 Task: Search one way flight ticket for 5 adults, 2 children, 1 infant in seat and 2 infants on lap in economy from St. Petersburg: St. Pete-clearwater International Airport to Springfield: Abraham Lincoln Capital Airport on 5-2-2023. Choice of flights is United. Number of bags: 6 checked bags. Price is upto 55000. Outbound departure time preference is 17:30.
Action: Mouse moved to (266, 287)
Screenshot: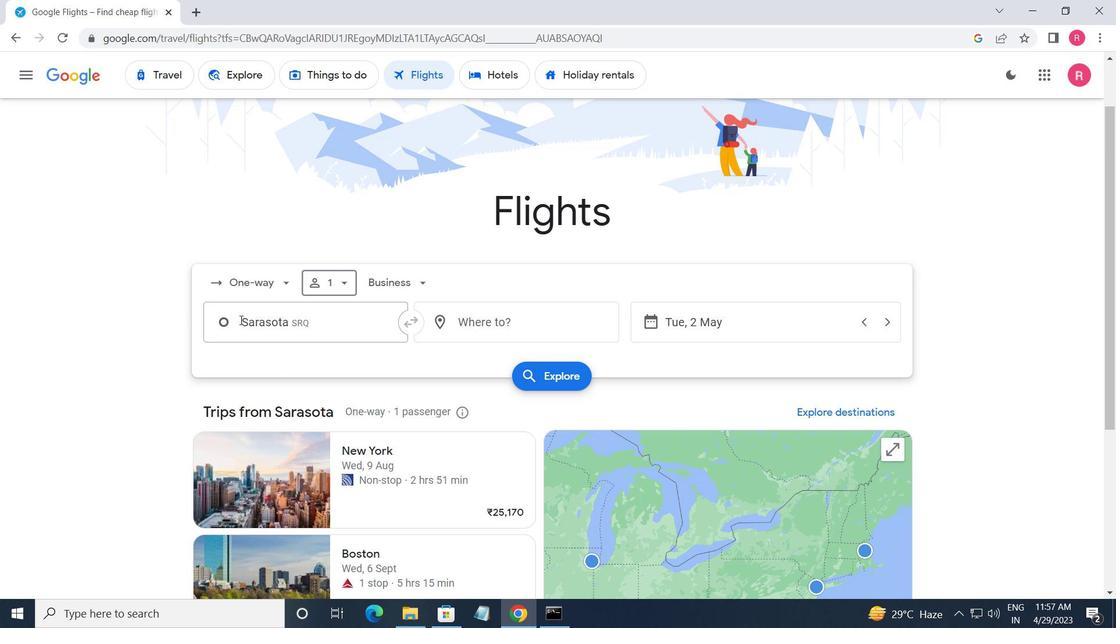 
Action: Mouse pressed left at (266, 287)
Screenshot: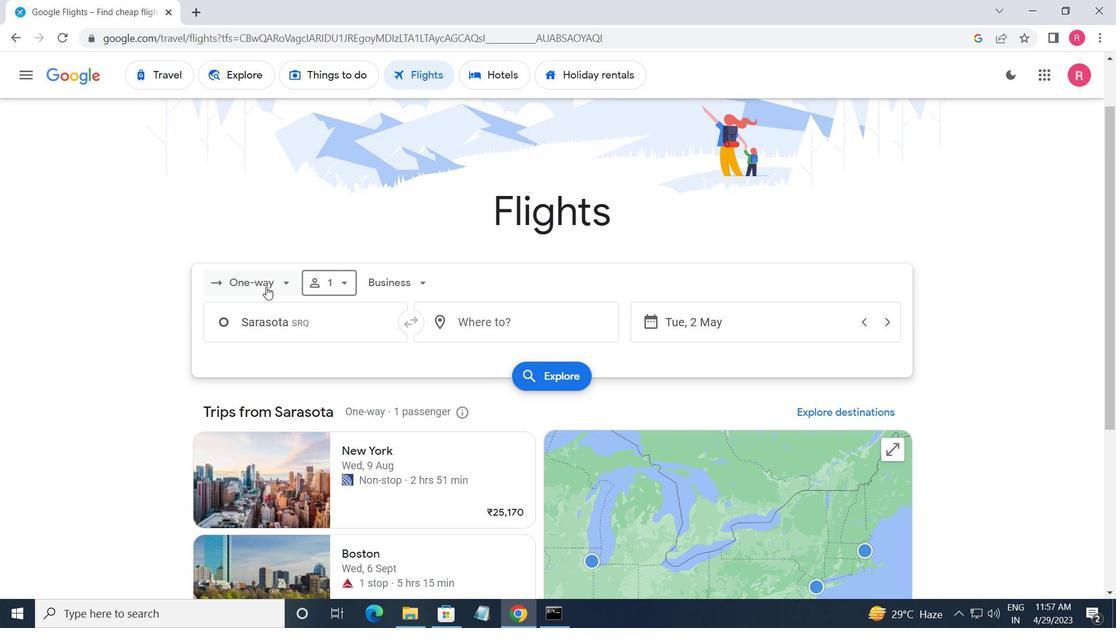
Action: Mouse moved to (275, 355)
Screenshot: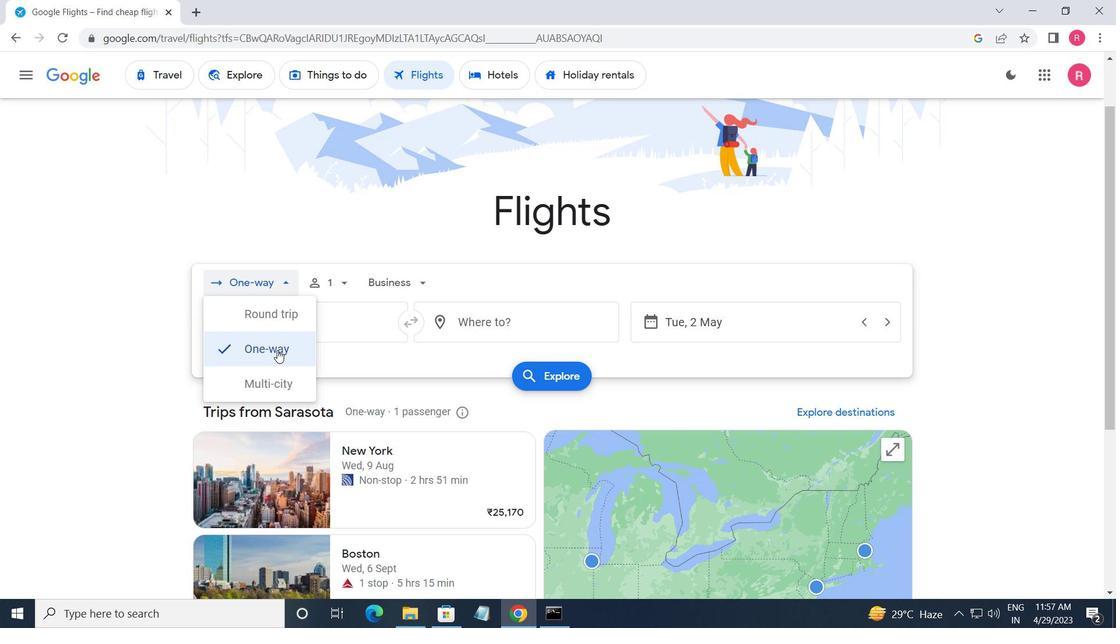 
Action: Mouse pressed left at (275, 355)
Screenshot: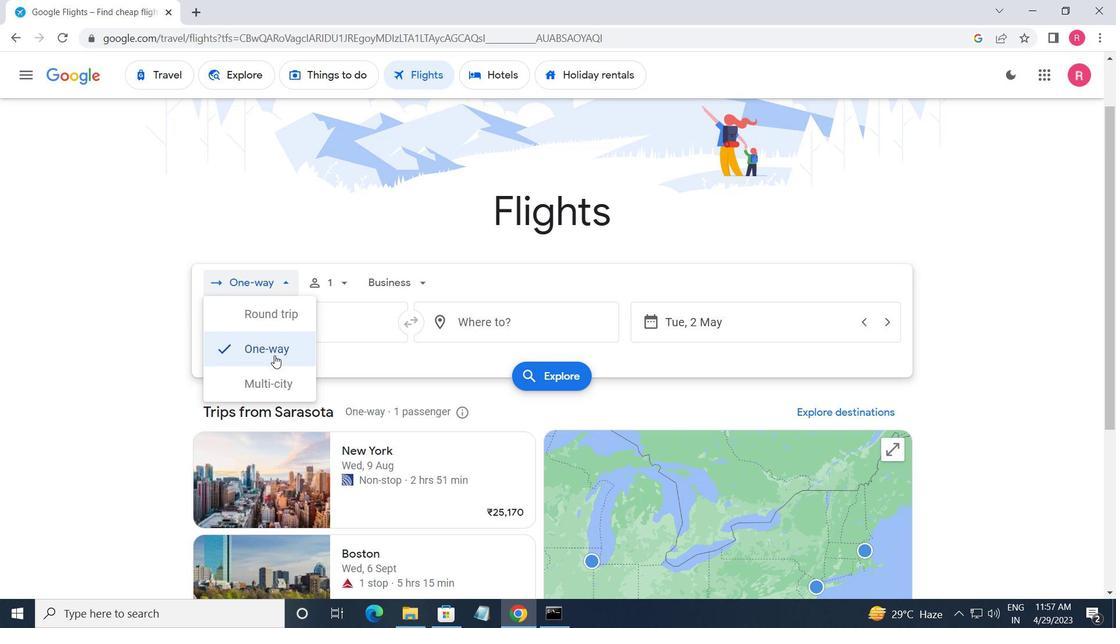 
Action: Mouse moved to (330, 277)
Screenshot: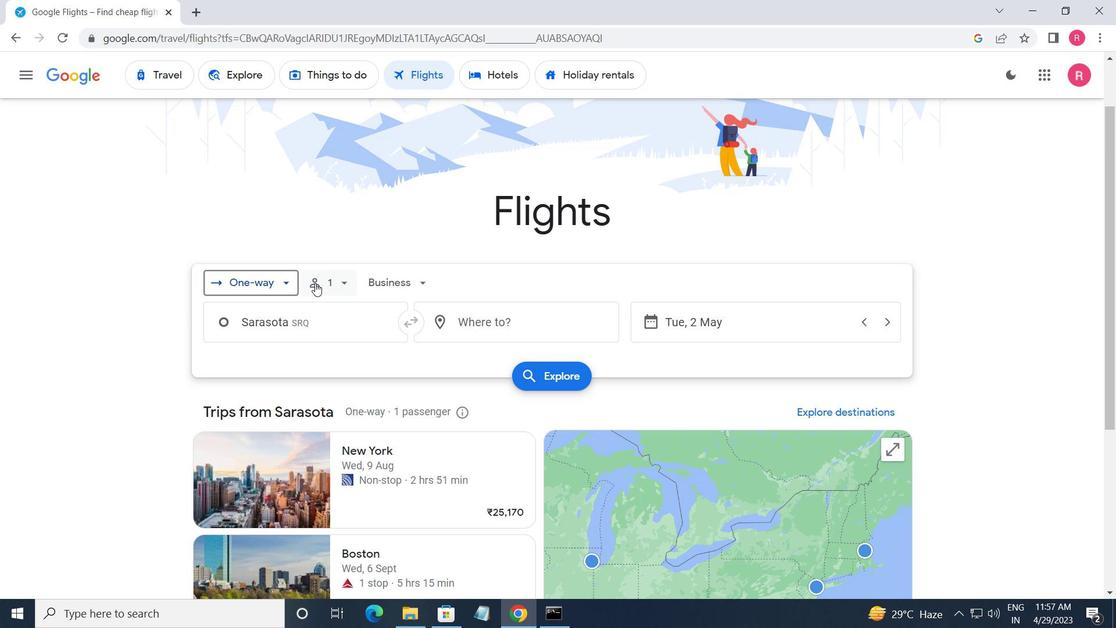 
Action: Mouse pressed left at (330, 277)
Screenshot: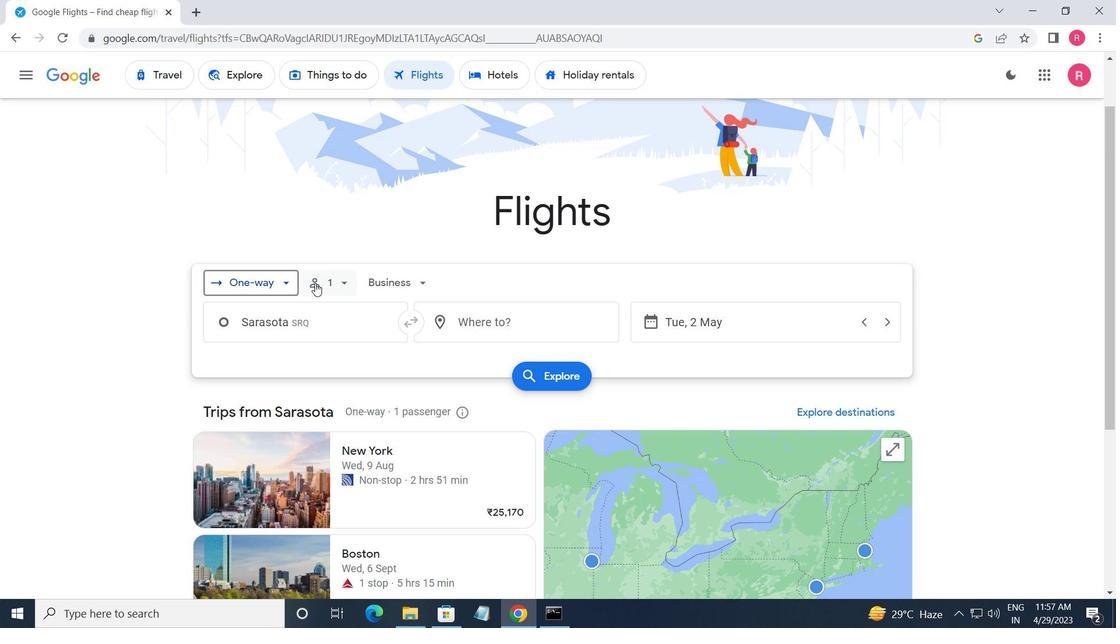 
Action: Mouse moved to (457, 317)
Screenshot: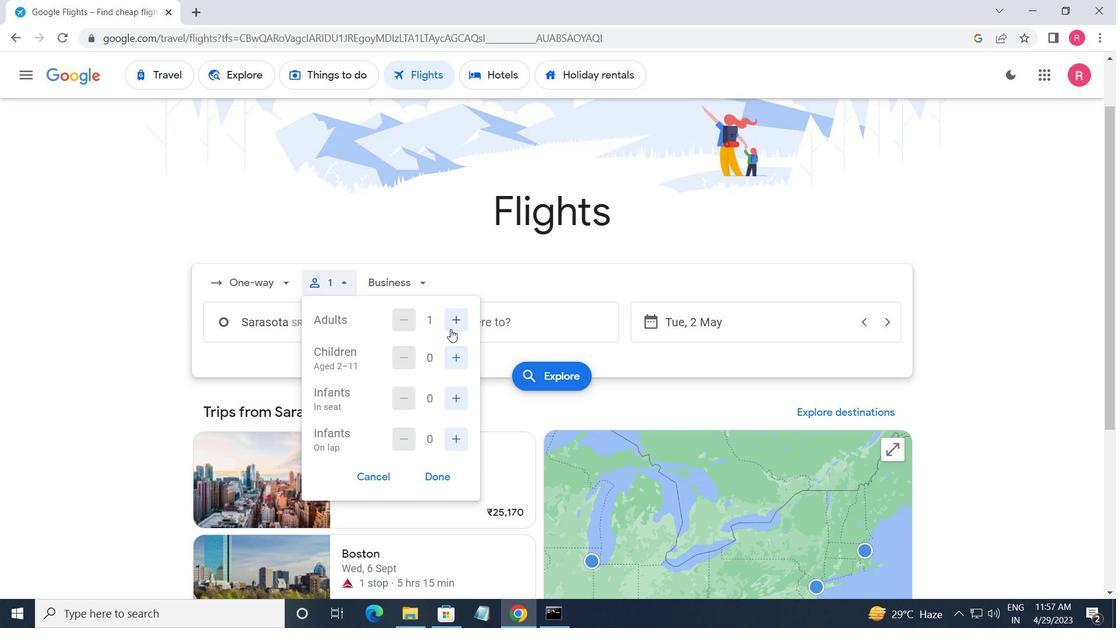 
Action: Mouse pressed left at (457, 317)
Screenshot: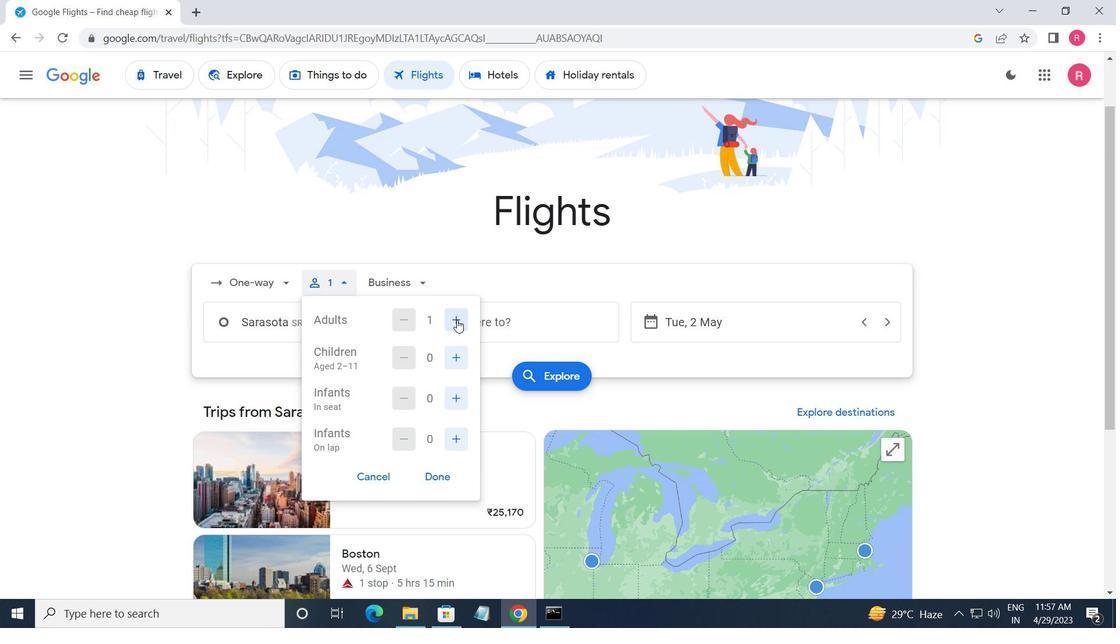 
Action: Mouse pressed left at (457, 317)
Screenshot: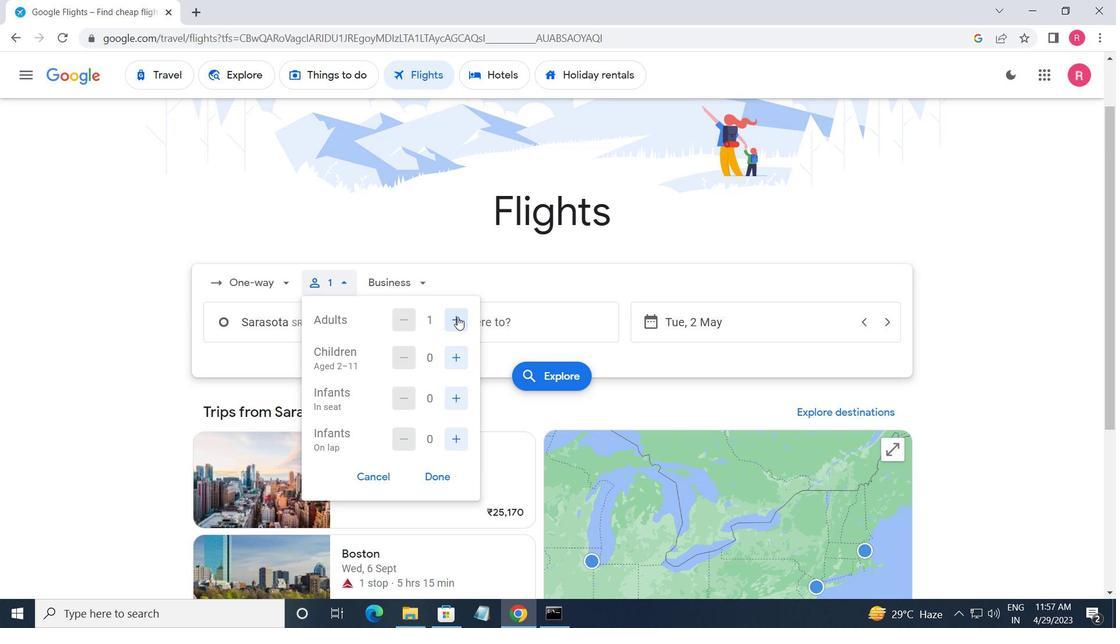 
Action: Mouse pressed left at (457, 317)
Screenshot: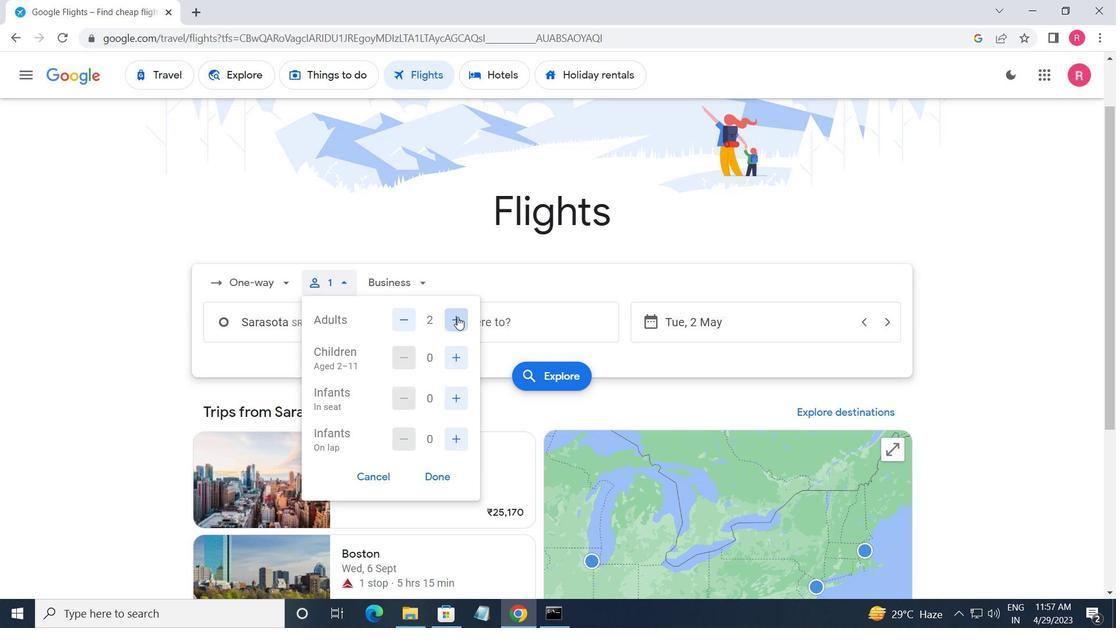 
Action: Mouse pressed left at (457, 317)
Screenshot: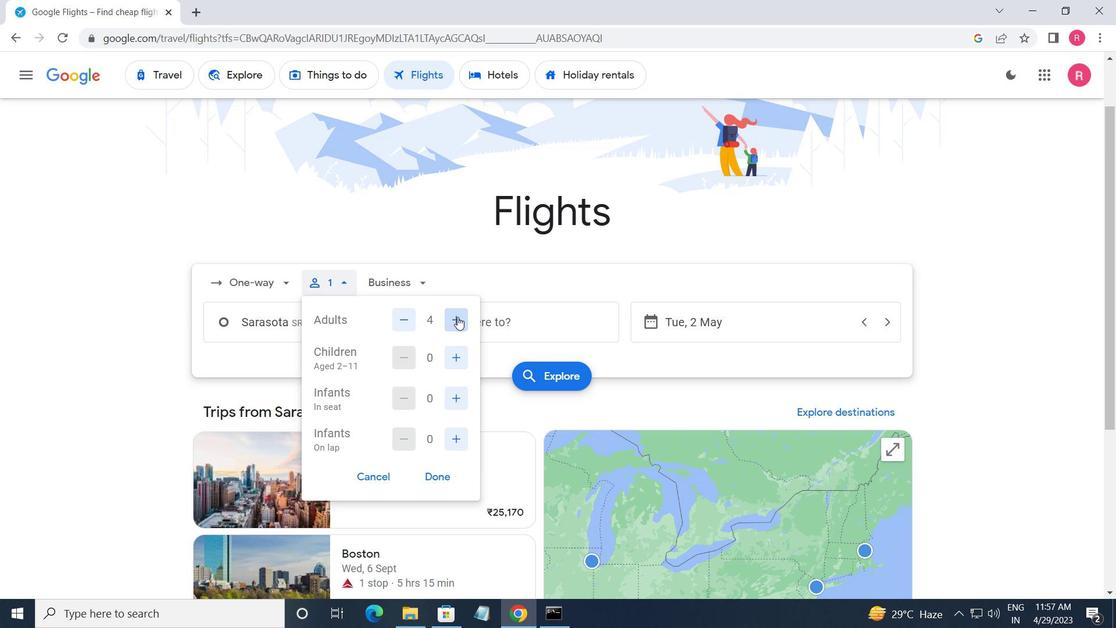 
Action: Mouse moved to (445, 360)
Screenshot: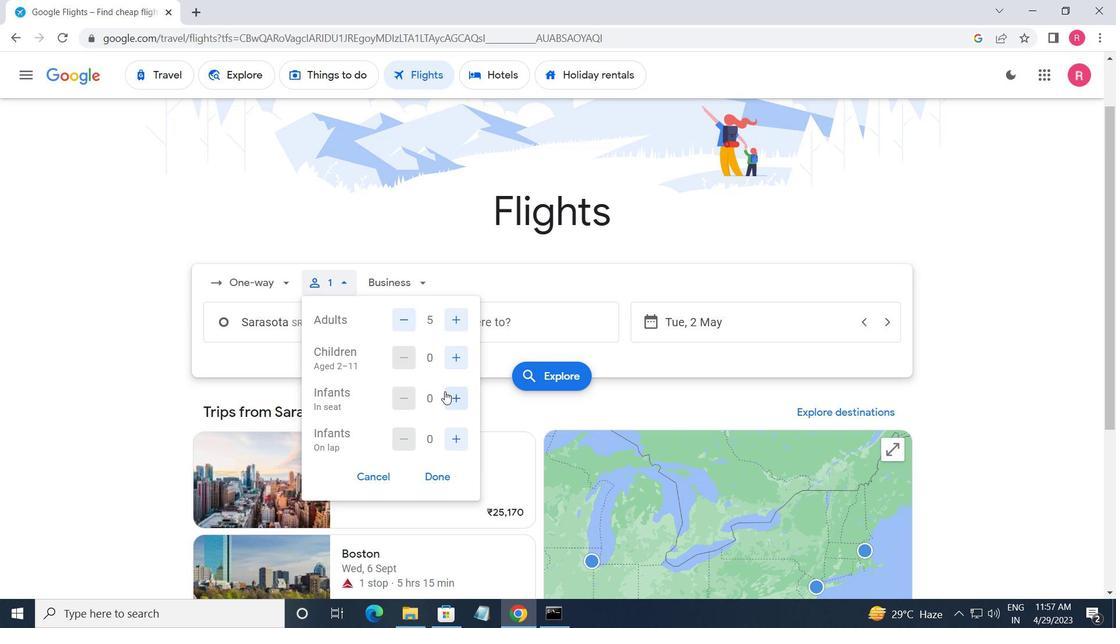 
Action: Mouse pressed left at (445, 360)
Screenshot: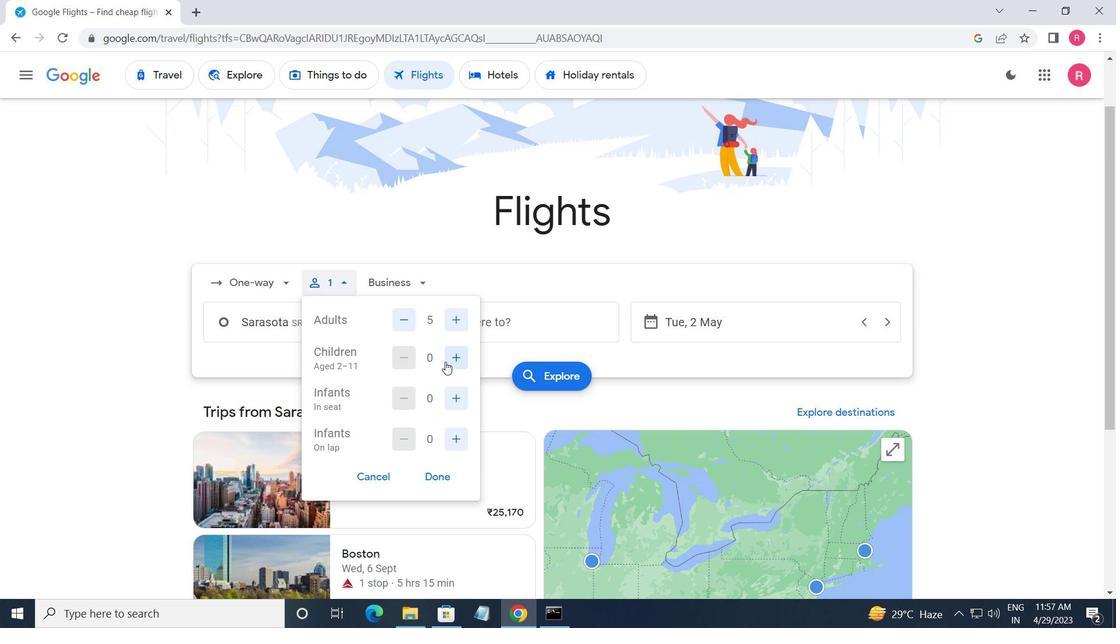 
Action: Mouse pressed left at (445, 360)
Screenshot: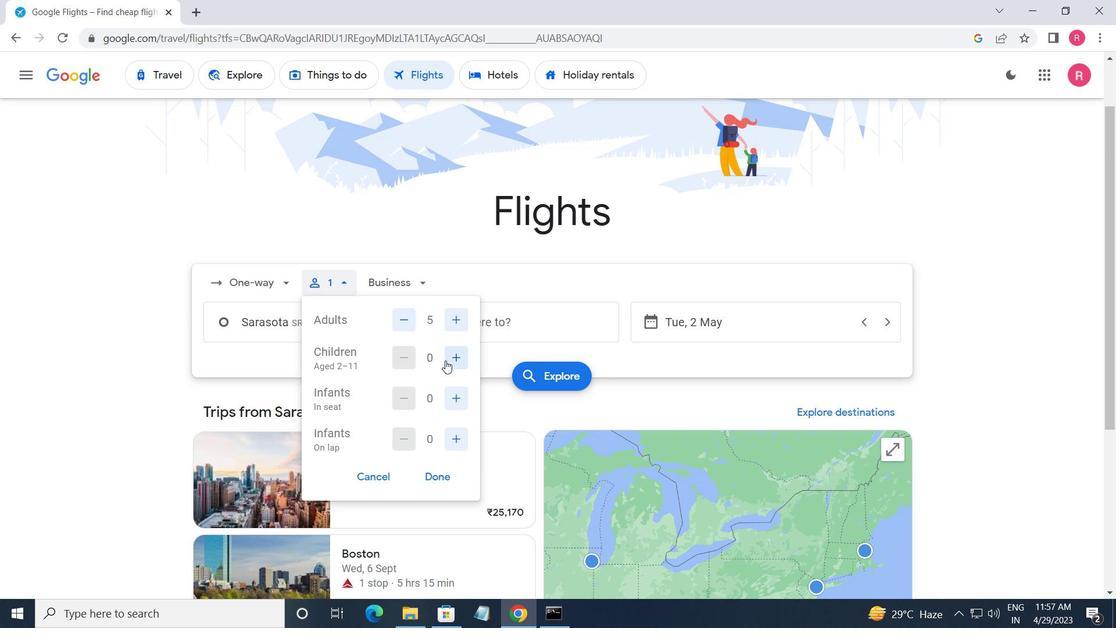 
Action: Mouse moved to (460, 395)
Screenshot: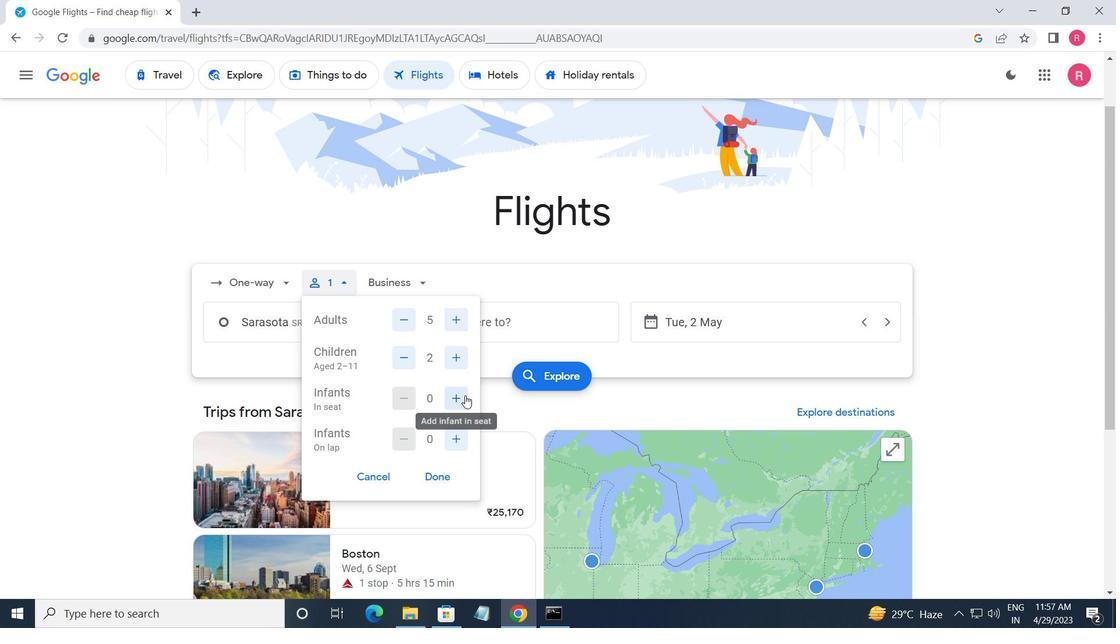 
Action: Mouse pressed left at (460, 395)
Screenshot: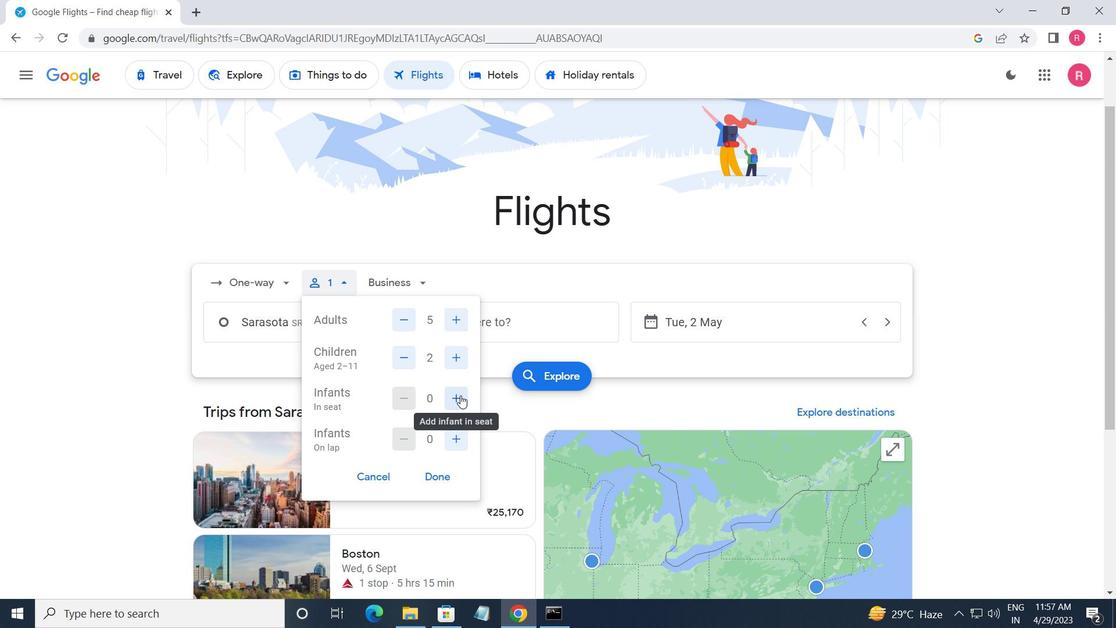 
Action: Mouse moved to (446, 443)
Screenshot: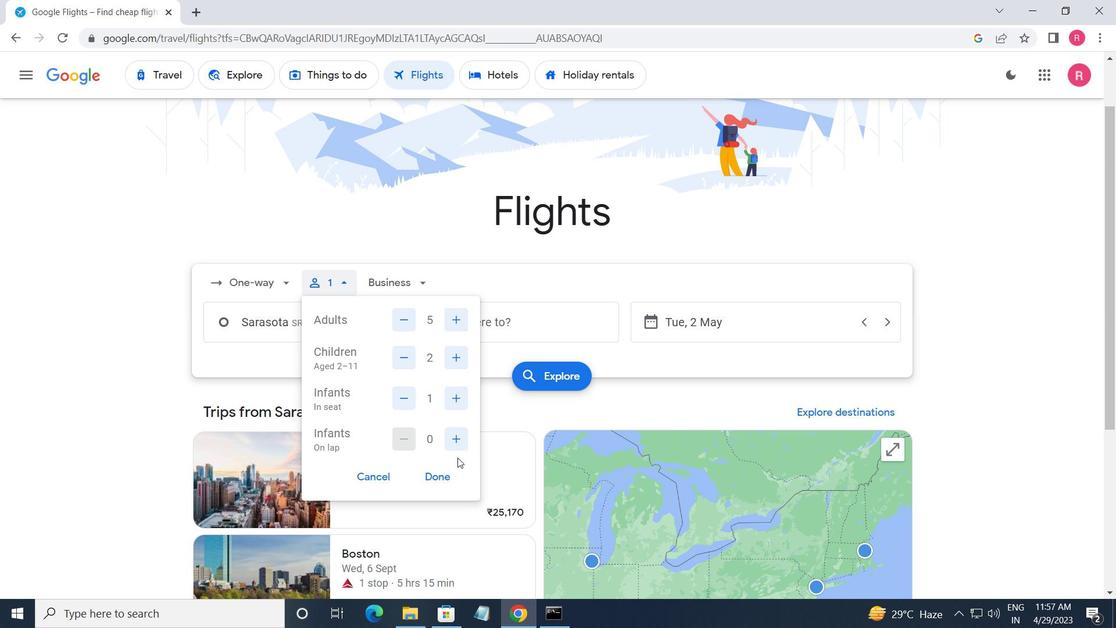
Action: Mouse pressed left at (446, 443)
Screenshot: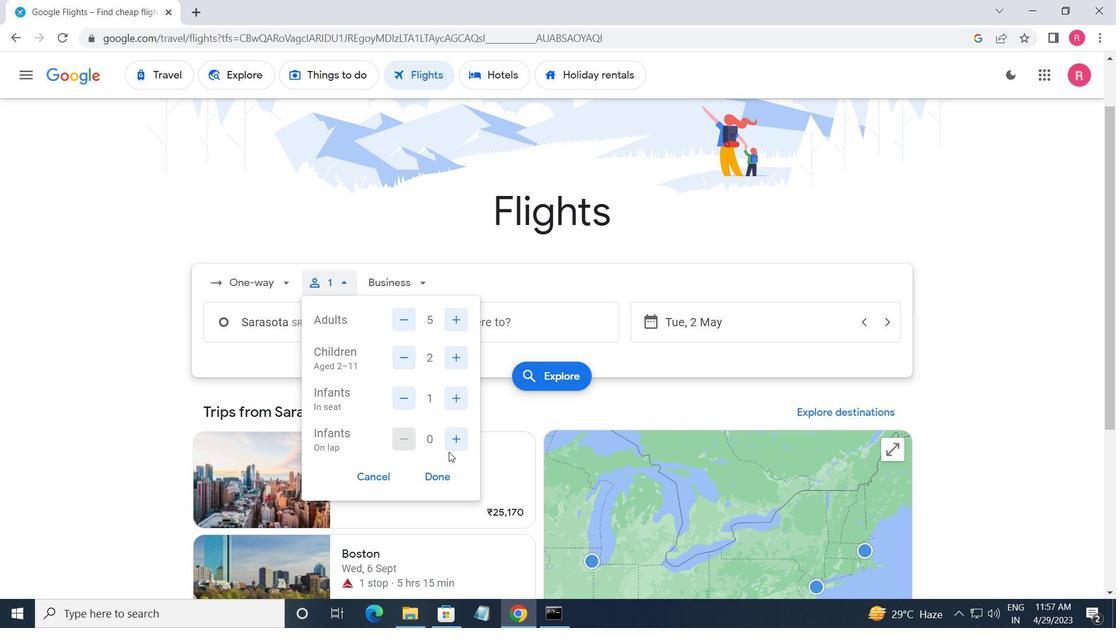 
Action: Mouse moved to (435, 482)
Screenshot: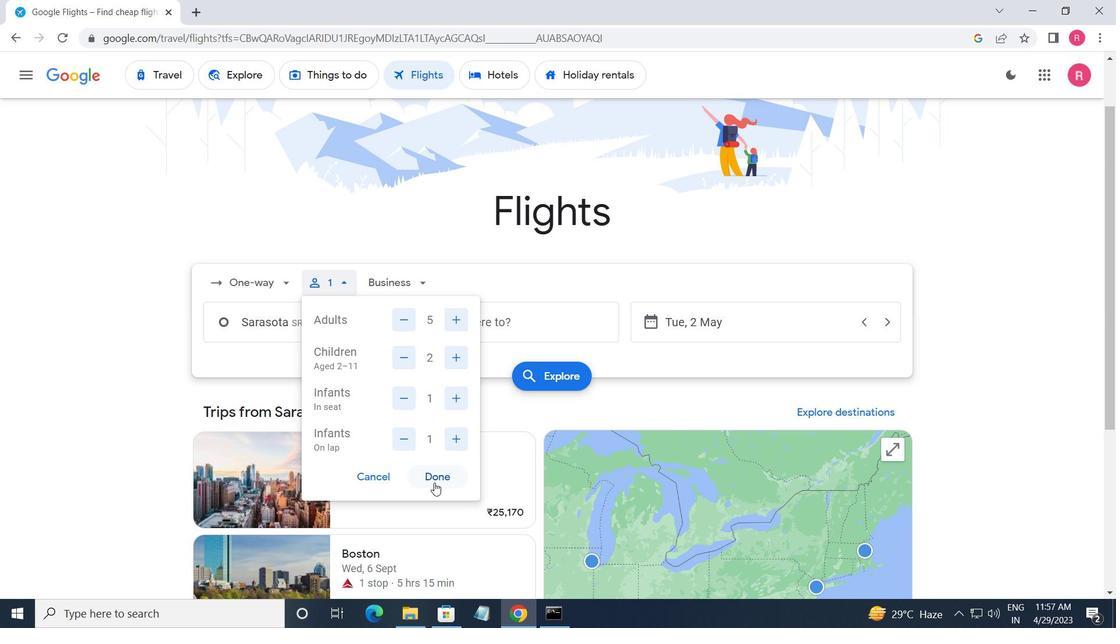 
Action: Mouse pressed left at (435, 482)
Screenshot: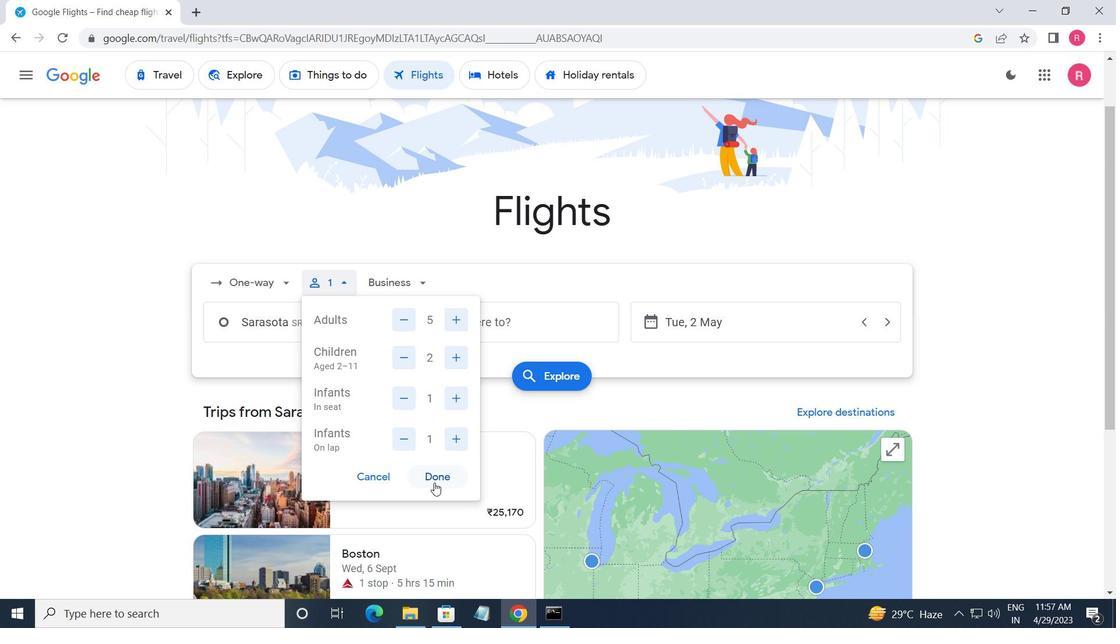 
Action: Mouse moved to (393, 283)
Screenshot: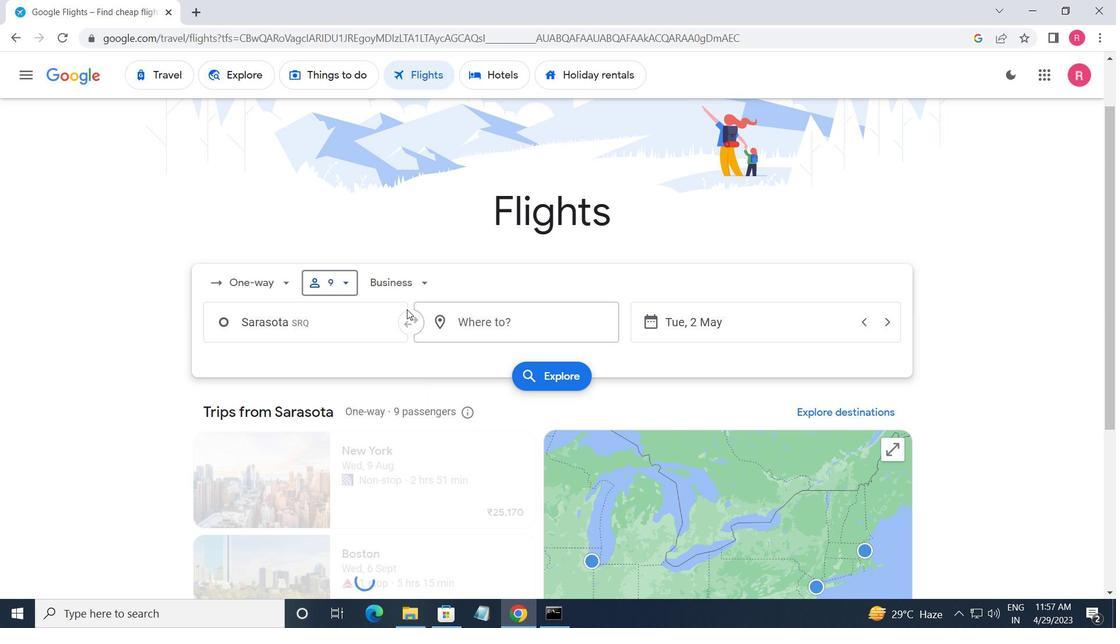 
Action: Mouse pressed left at (393, 283)
Screenshot: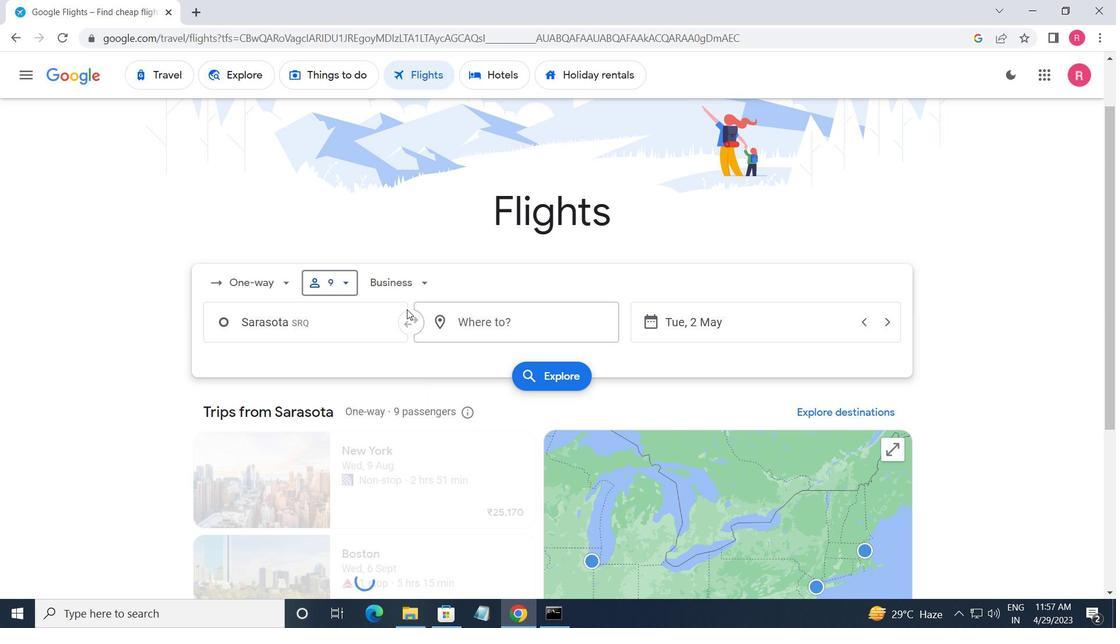 
Action: Mouse moved to (419, 323)
Screenshot: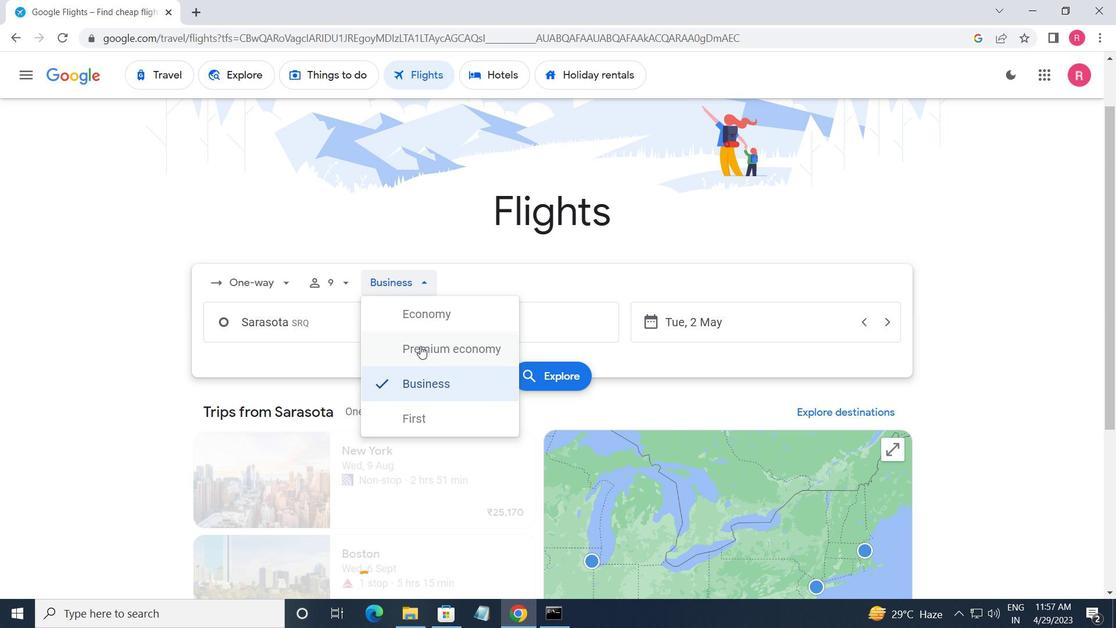 
Action: Mouse pressed left at (419, 323)
Screenshot: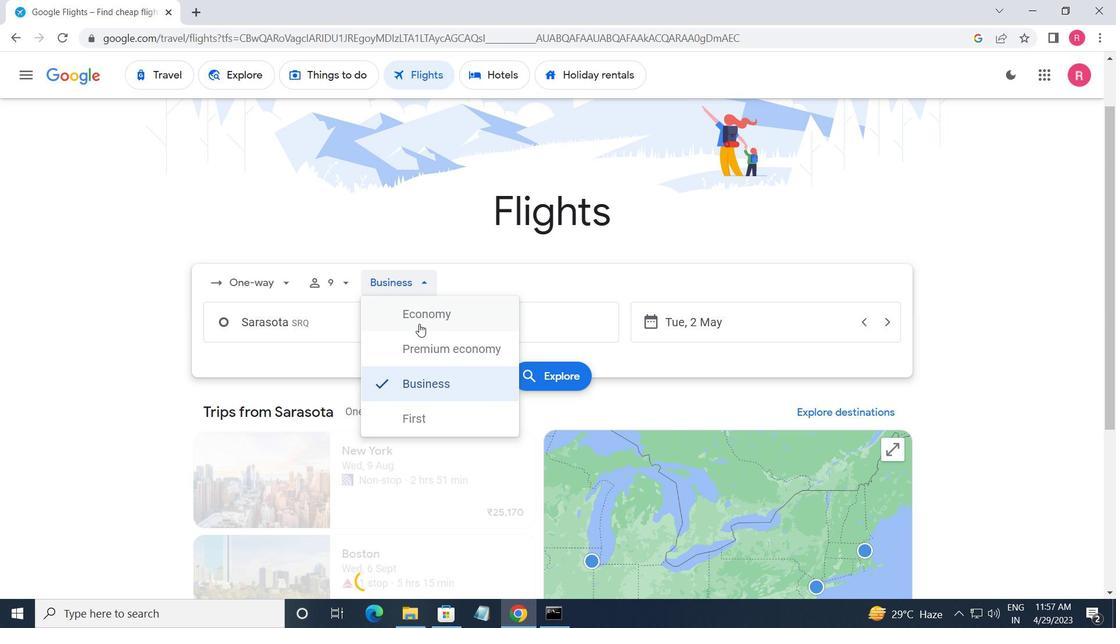 
Action: Mouse moved to (356, 330)
Screenshot: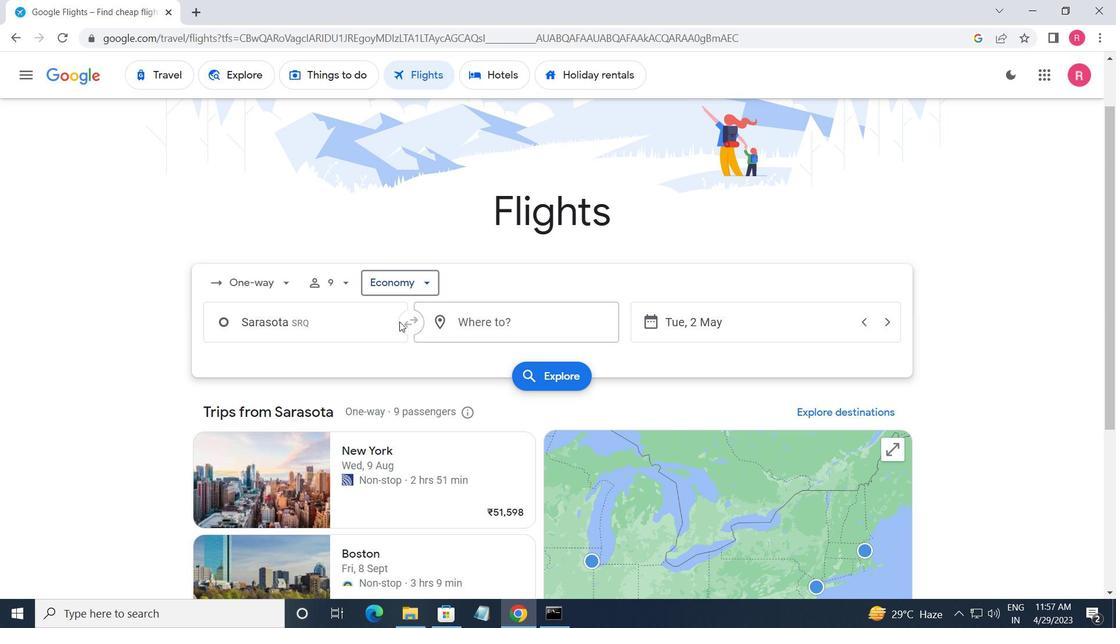 
Action: Mouse pressed left at (356, 330)
Screenshot: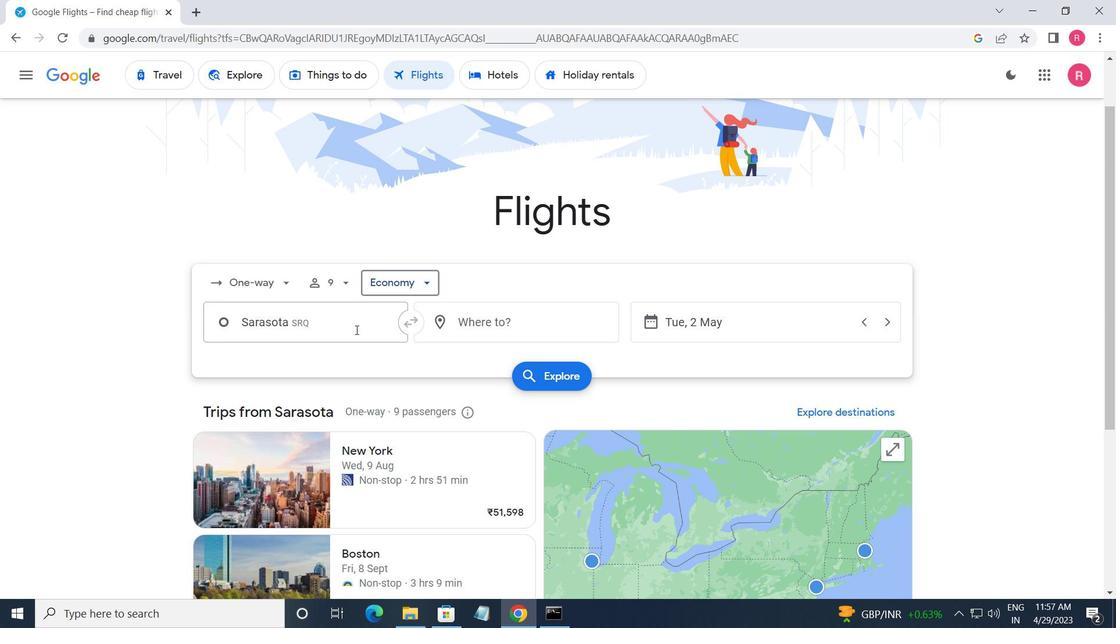 
Action: Mouse moved to (361, 332)
Screenshot: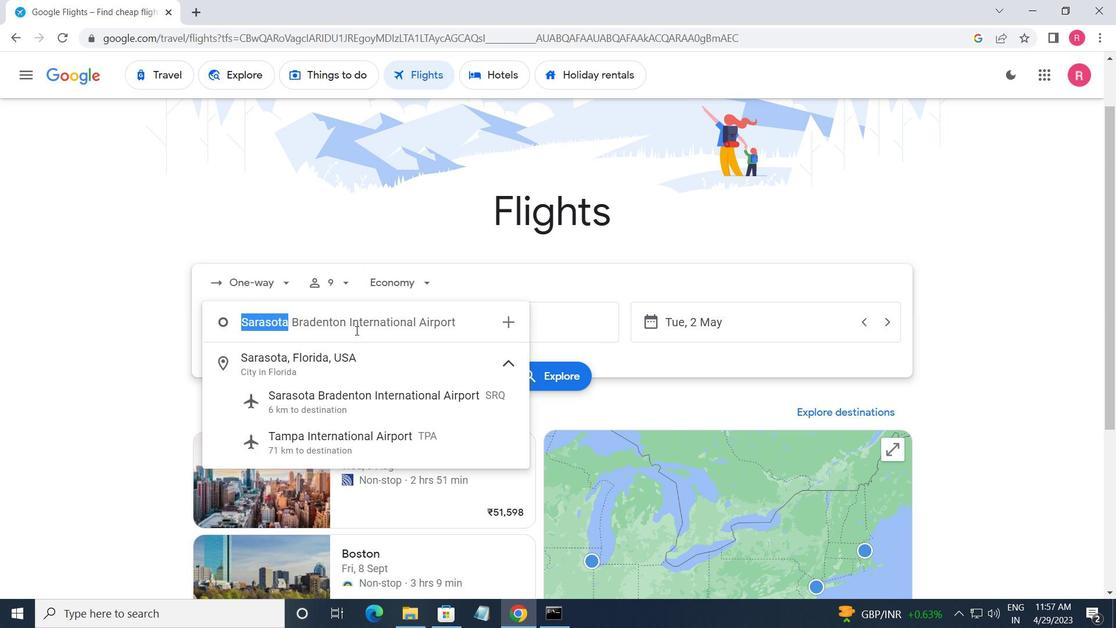 
Action: Key pressed <Key.shift>ST.<Key.shift_r>PETE-<Key.space>C
Screenshot: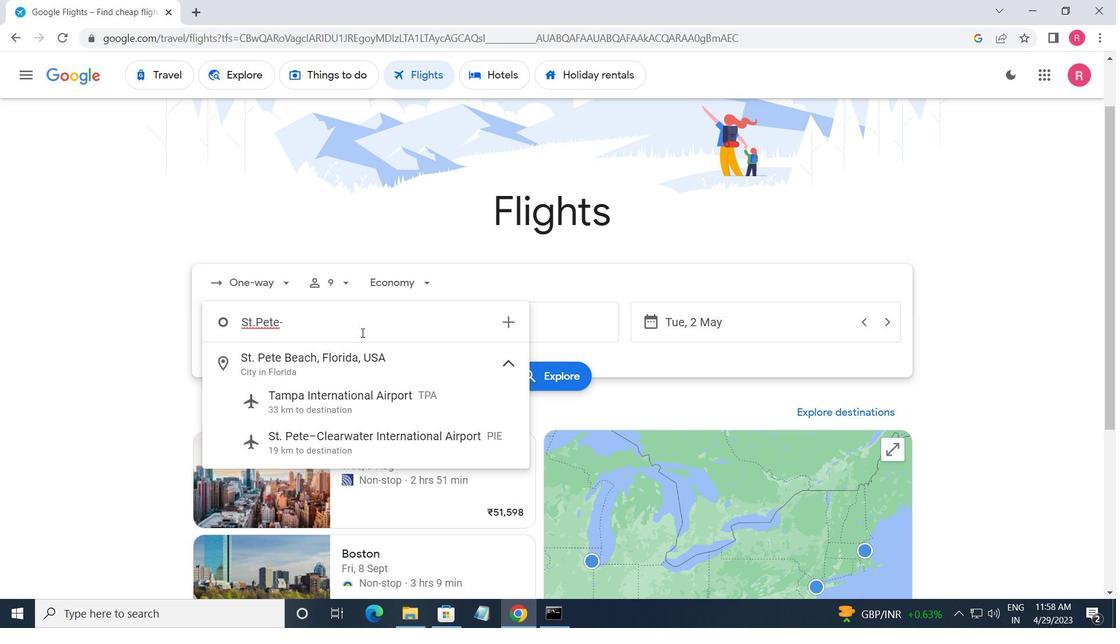 
Action: Mouse moved to (351, 372)
Screenshot: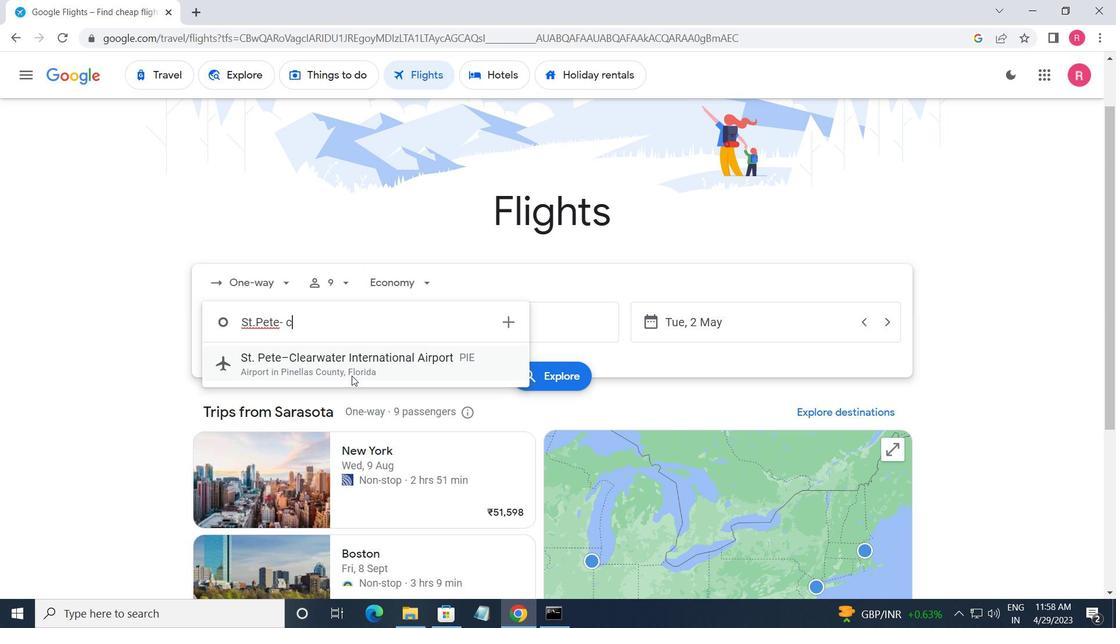 
Action: Mouse pressed left at (351, 372)
Screenshot: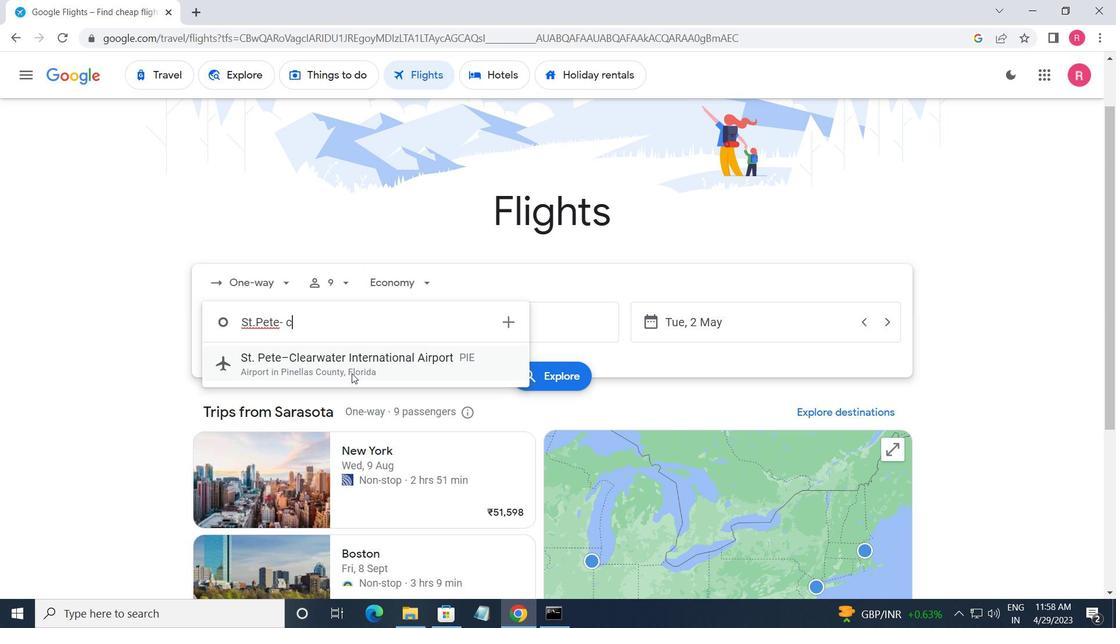 
Action: Mouse moved to (456, 314)
Screenshot: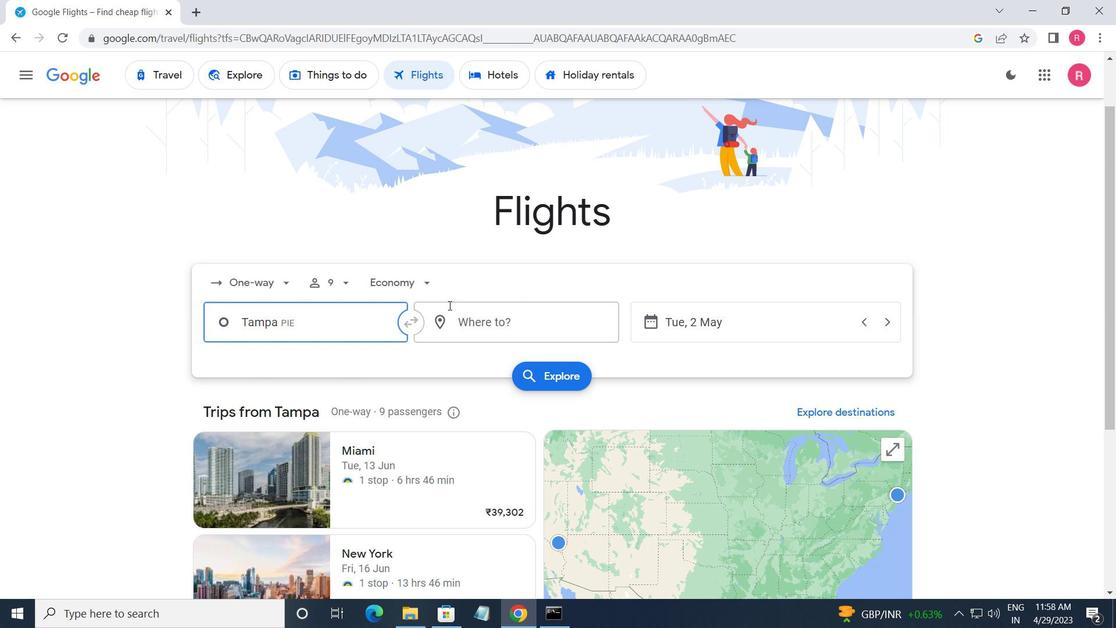 
Action: Mouse pressed left at (456, 314)
Screenshot: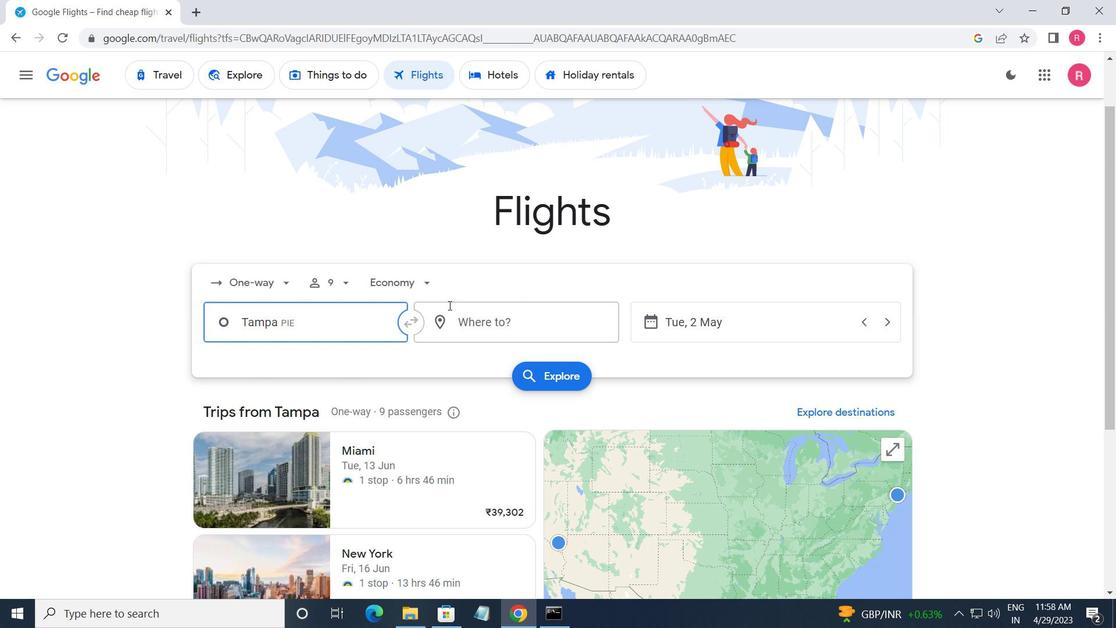 
Action: Mouse moved to (472, 457)
Screenshot: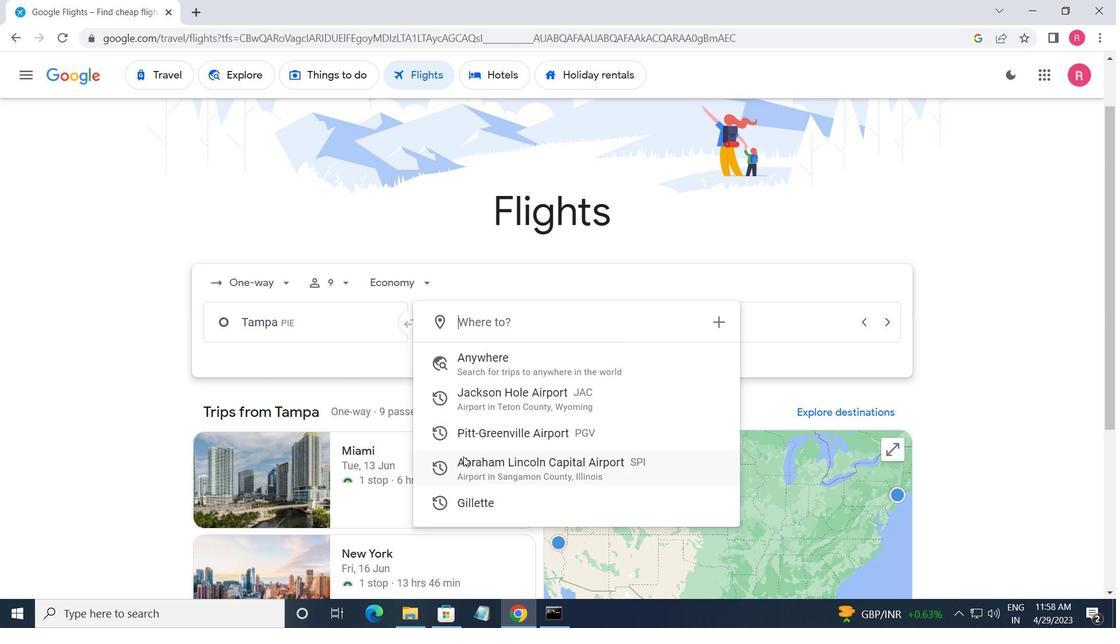 
Action: Mouse pressed left at (472, 457)
Screenshot: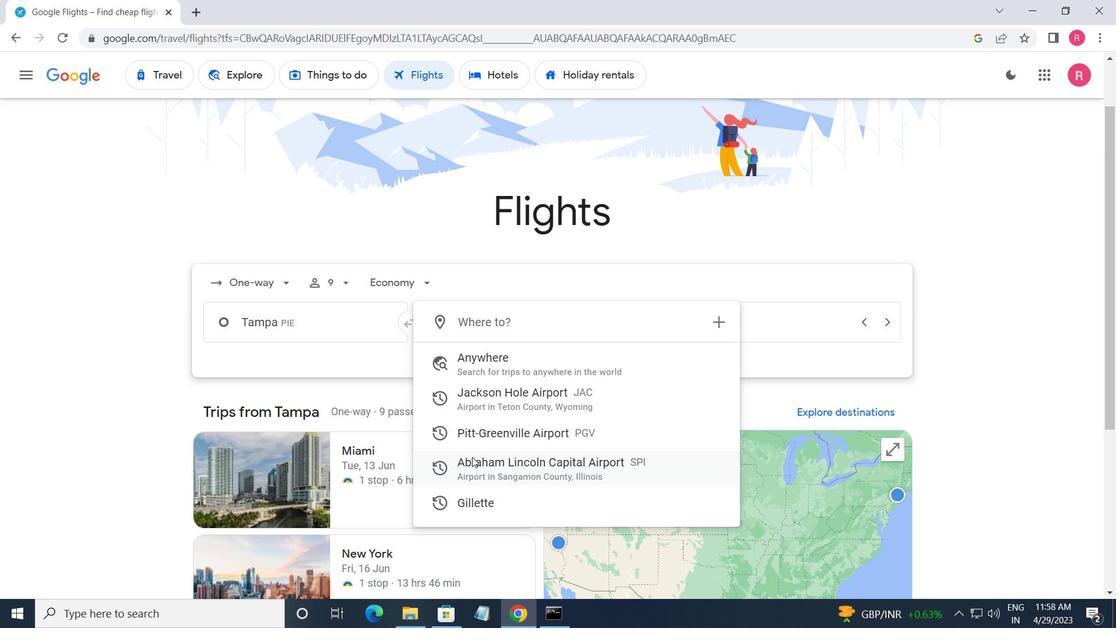 
Action: Mouse moved to (749, 333)
Screenshot: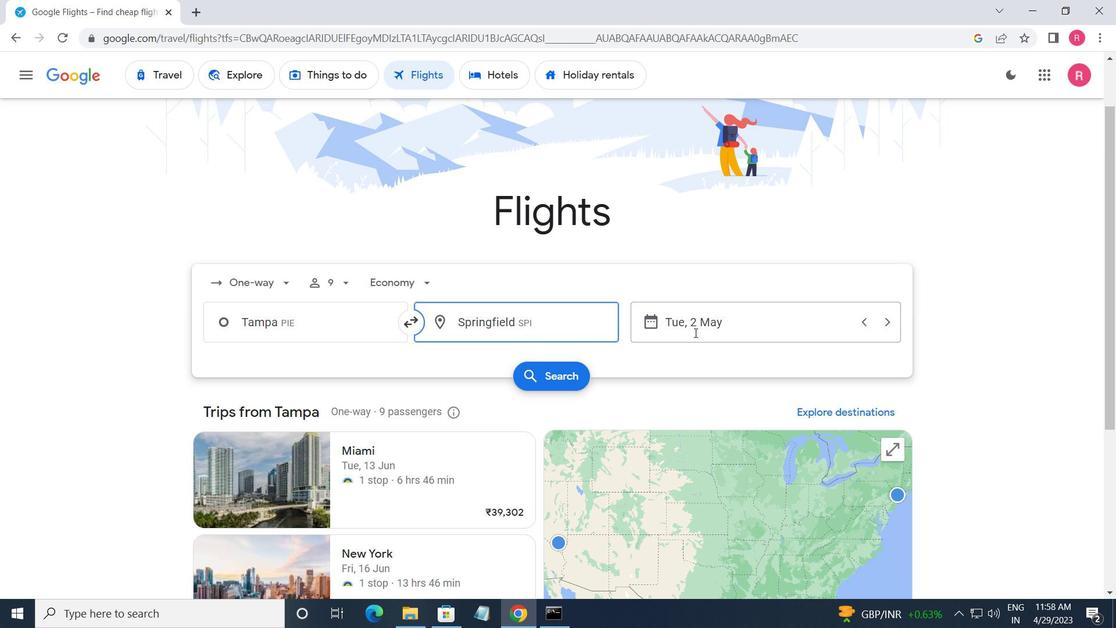 
Action: Mouse pressed left at (749, 333)
Screenshot: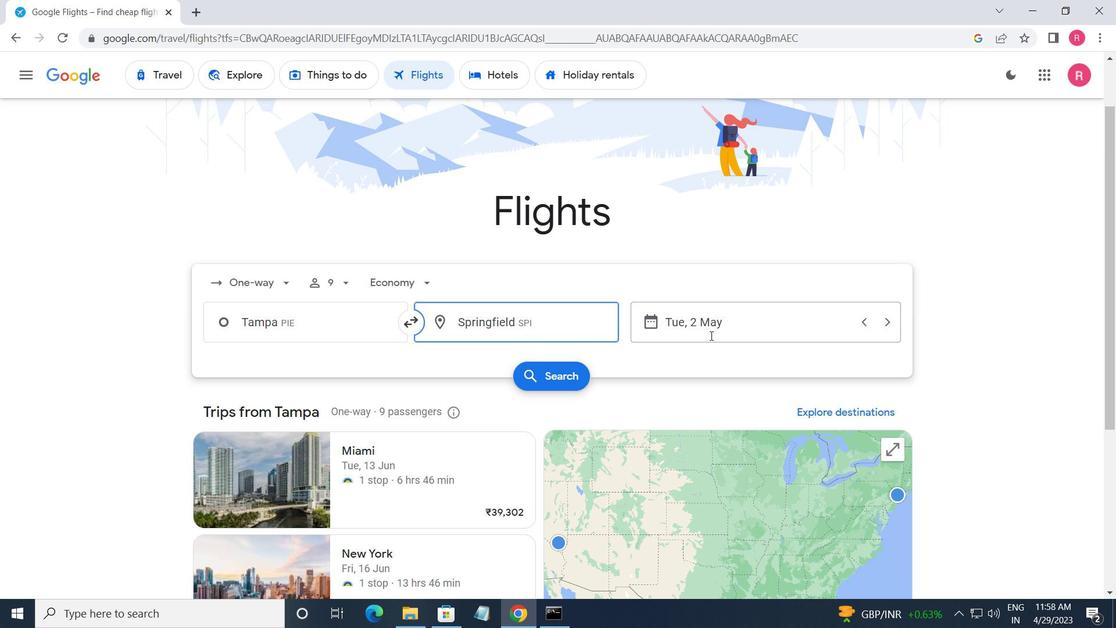 
Action: Mouse moved to (735, 325)
Screenshot: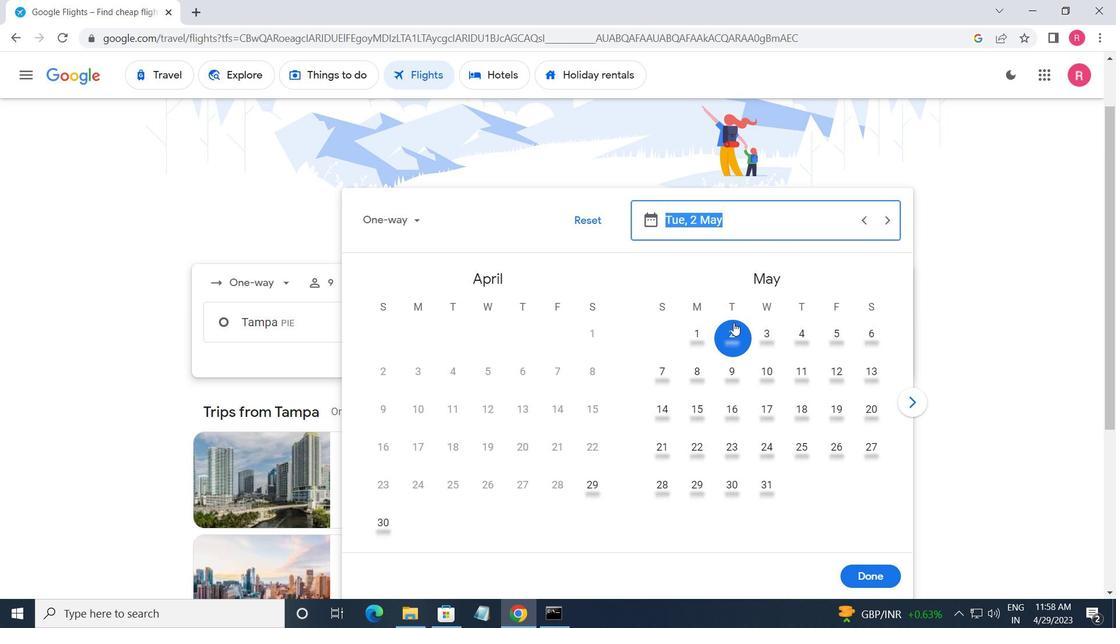 
Action: Mouse pressed left at (735, 325)
Screenshot: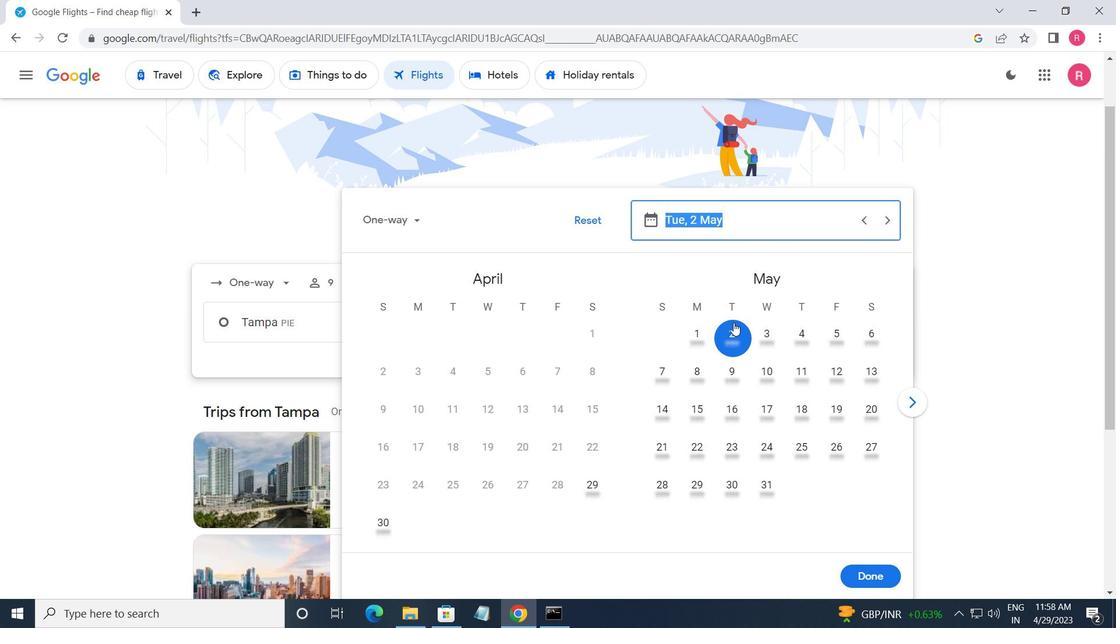 
Action: Mouse moved to (856, 586)
Screenshot: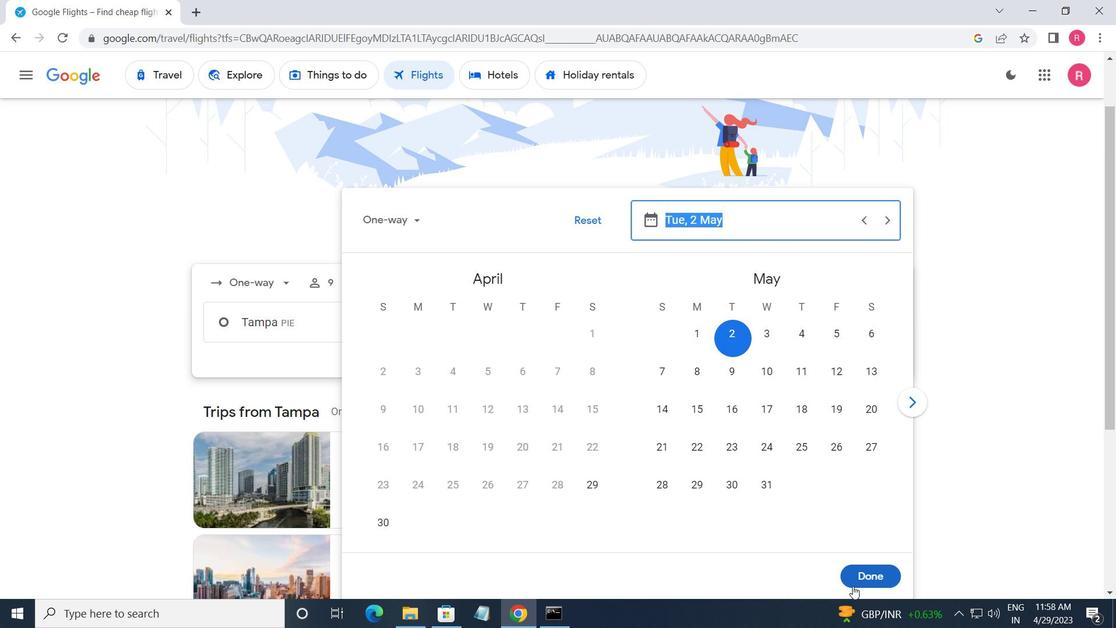 
Action: Mouse pressed left at (856, 586)
Screenshot: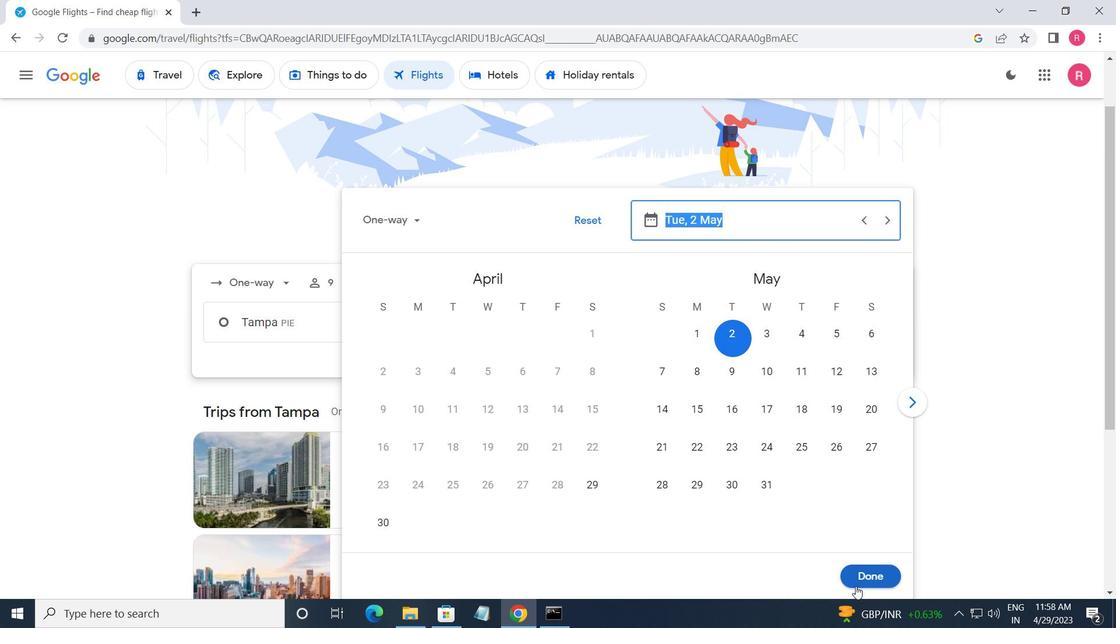 
Action: Mouse moved to (564, 385)
Screenshot: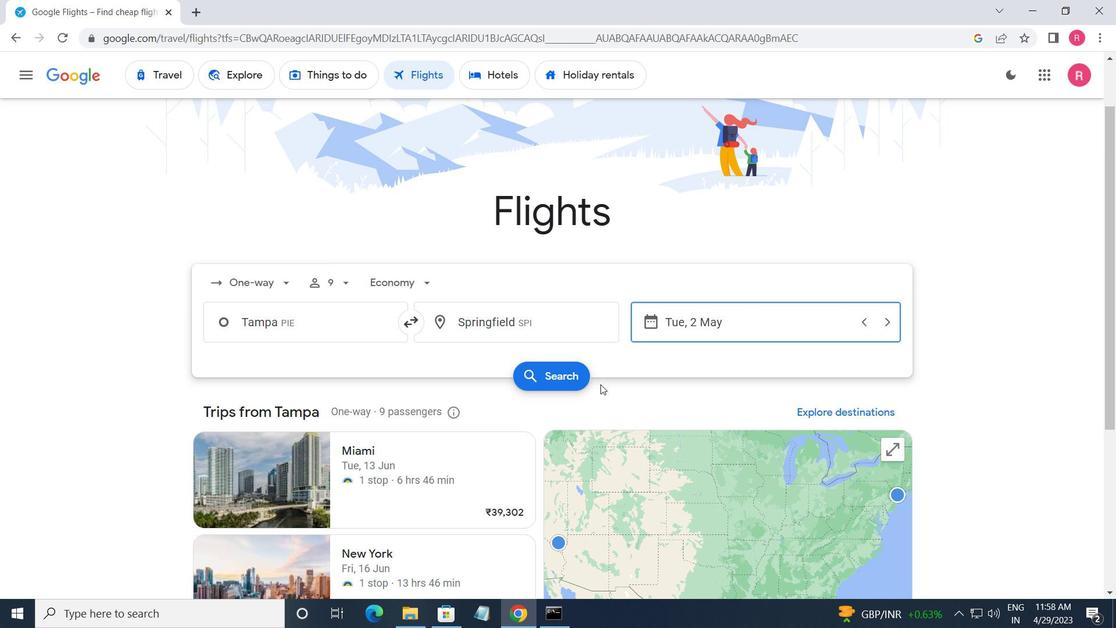 
Action: Mouse pressed left at (564, 385)
Screenshot: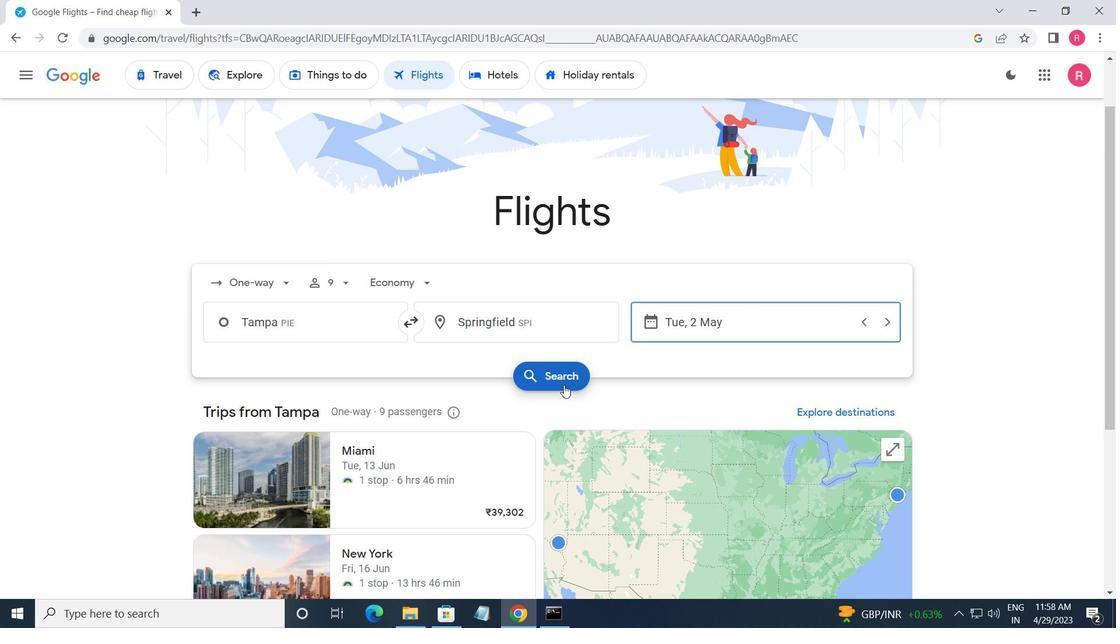 
Action: Mouse moved to (220, 211)
Screenshot: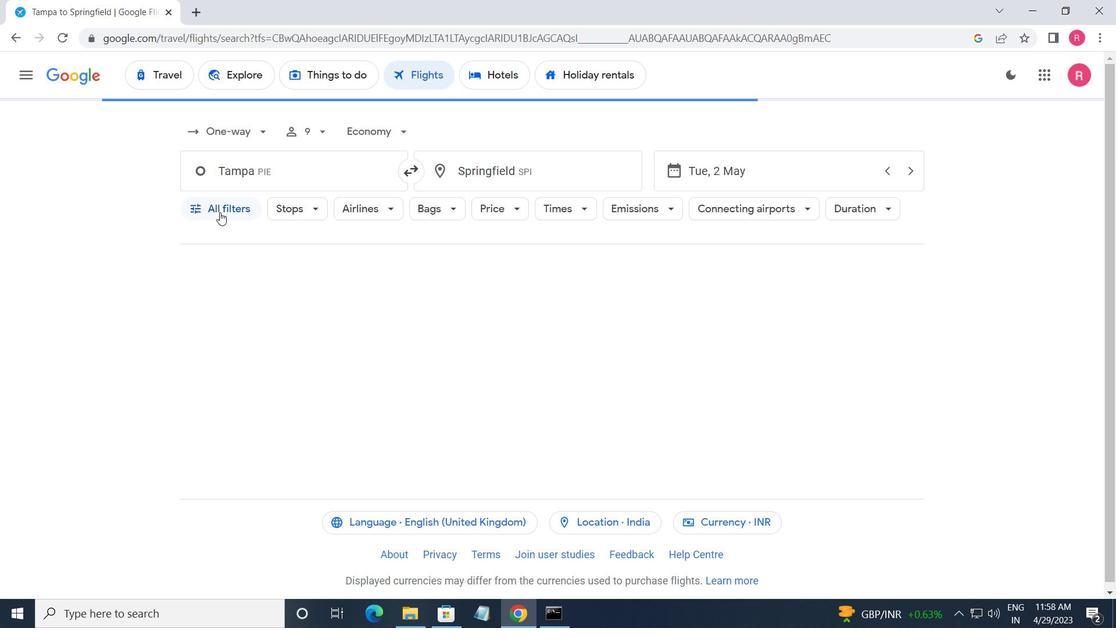 
Action: Mouse pressed left at (220, 211)
Screenshot: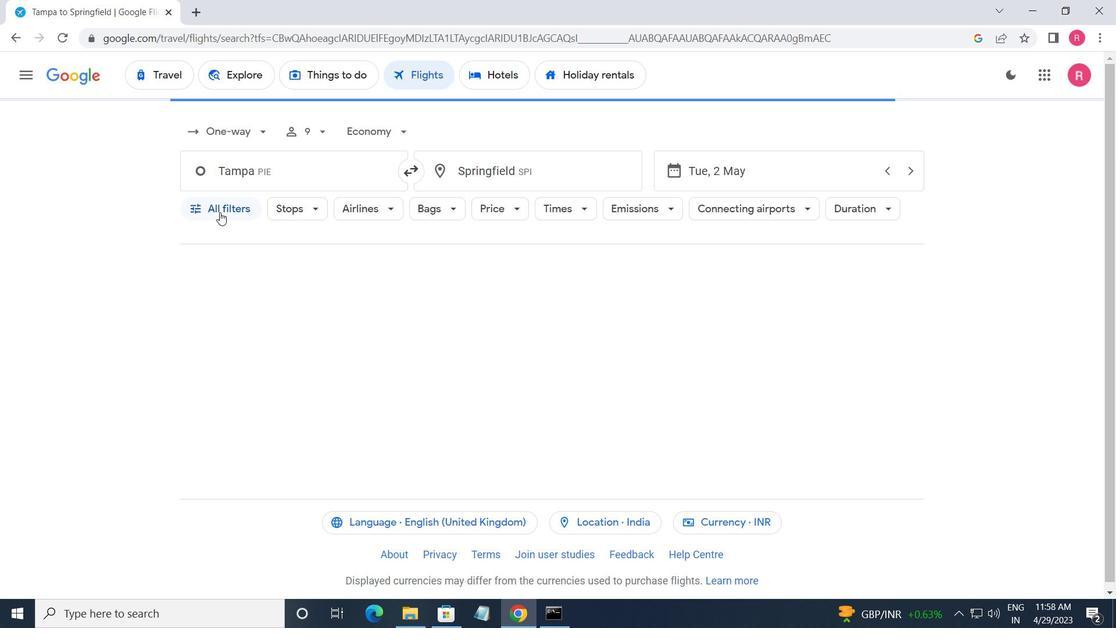 
Action: Mouse moved to (253, 284)
Screenshot: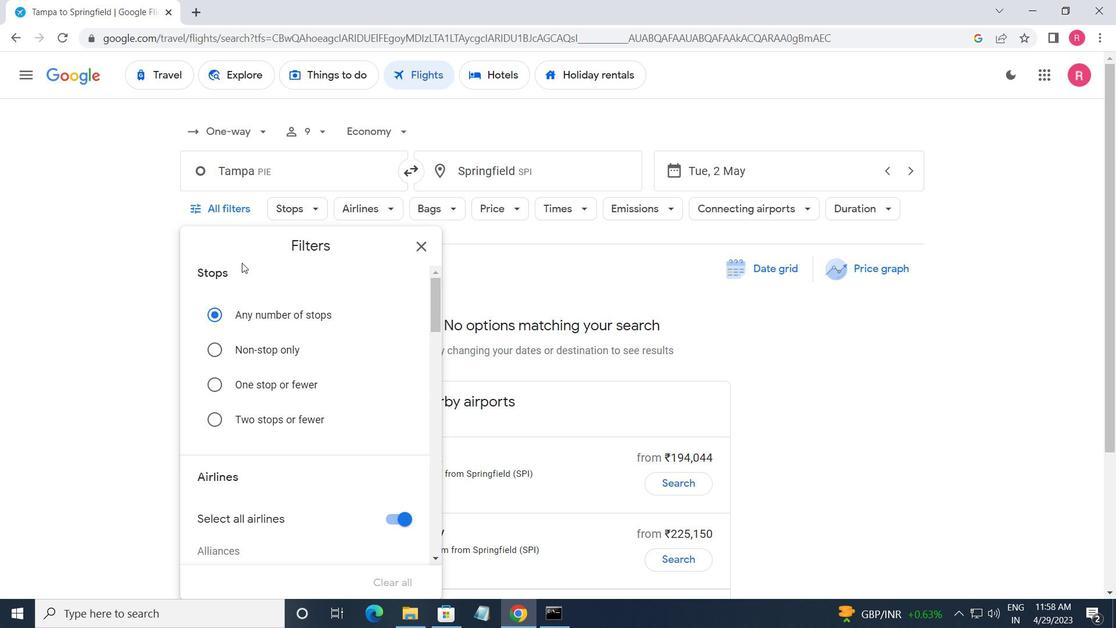 
Action: Mouse scrolled (253, 283) with delta (0, 0)
Screenshot: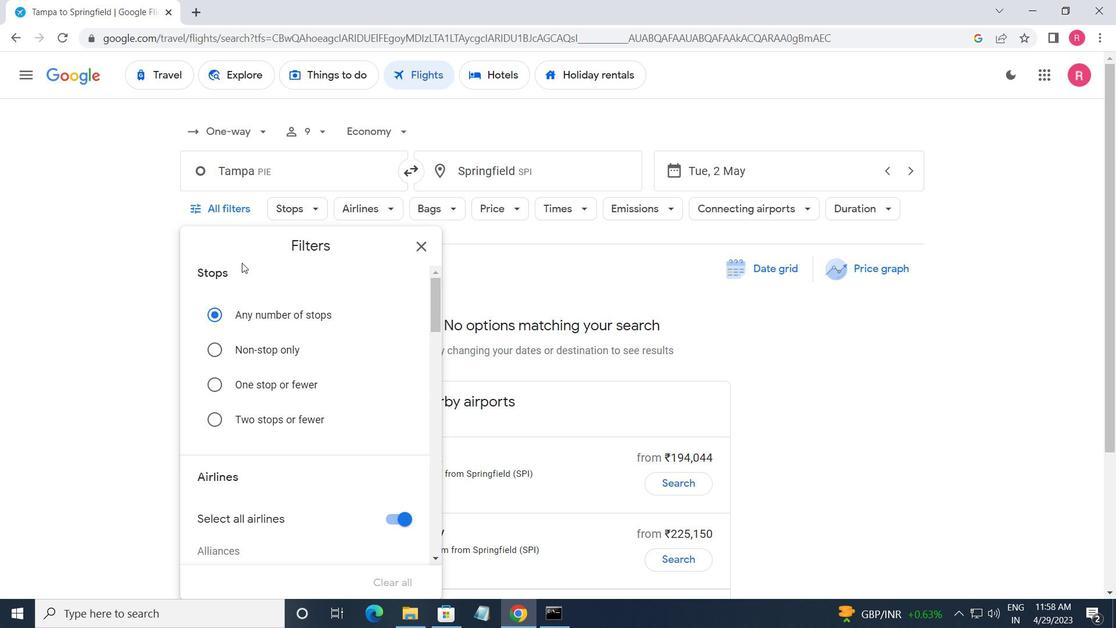 
Action: Mouse moved to (255, 286)
Screenshot: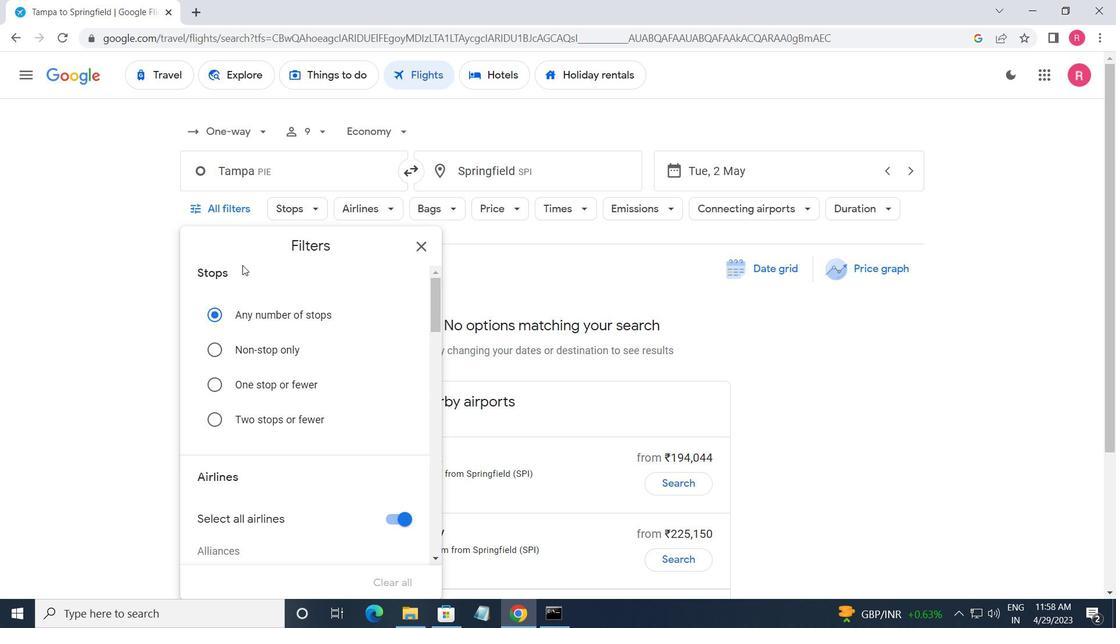 
Action: Mouse scrolled (255, 286) with delta (0, 0)
Screenshot: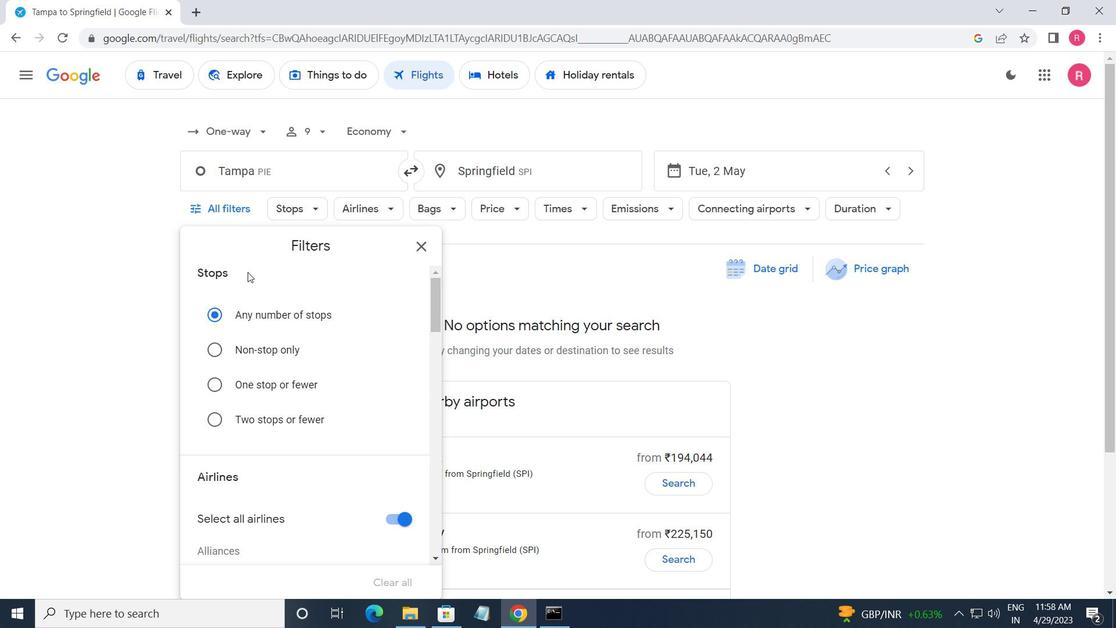 
Action: Mouse scrolled (255, 286) with delta (0, 0)
Screenshot: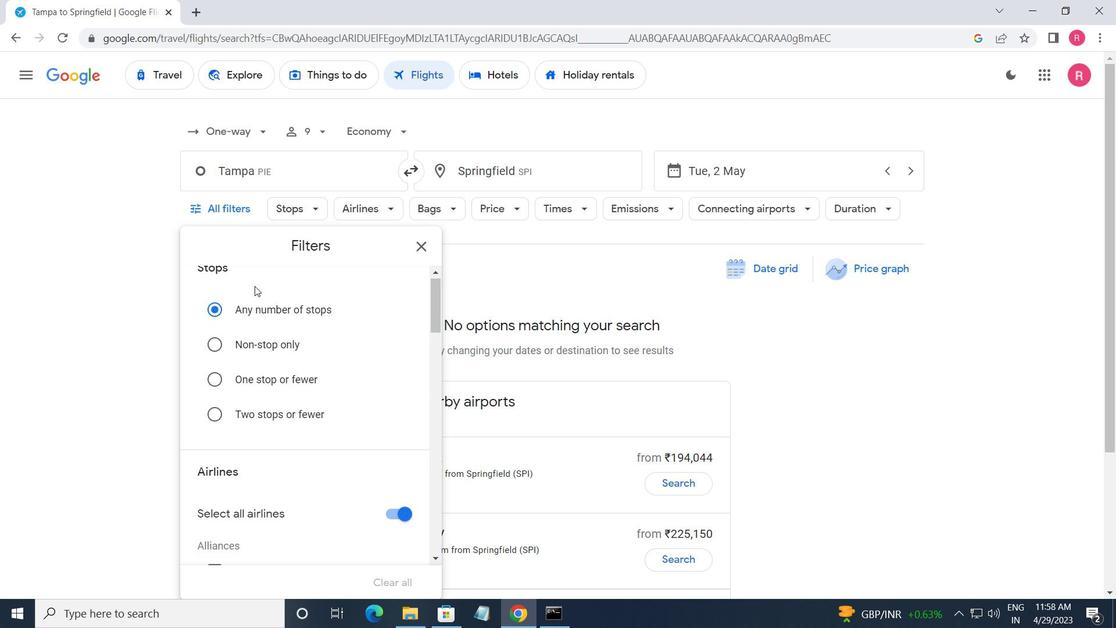 
Action: Mouse scrolled (255, 286) with delta (0, 0)
Screenshot: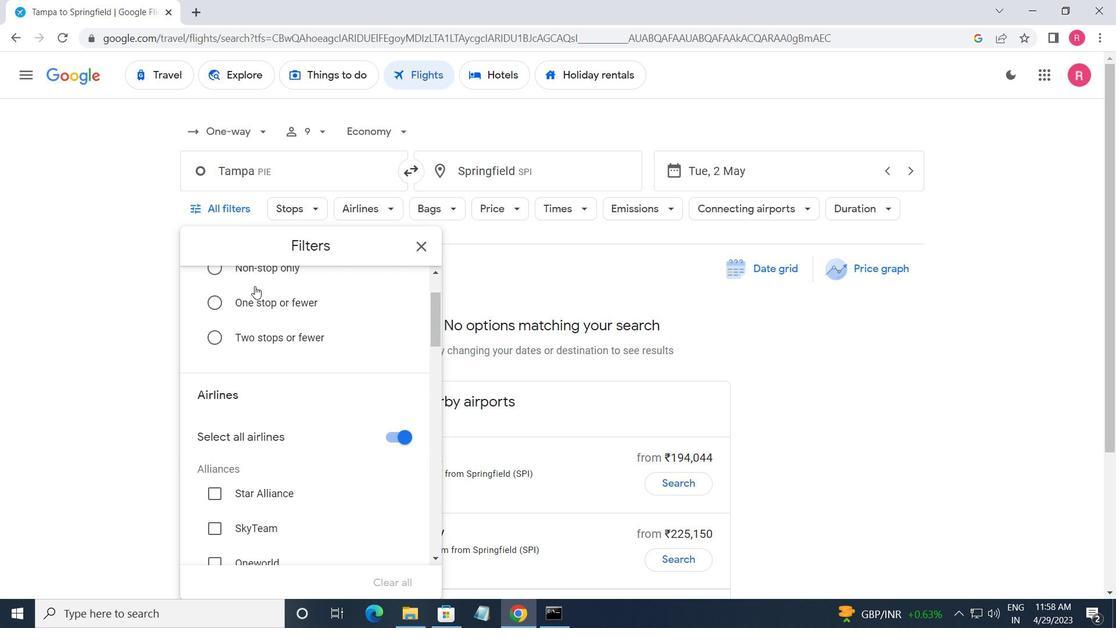 
Action: Mouse moved to (287, 314)
Screenshot: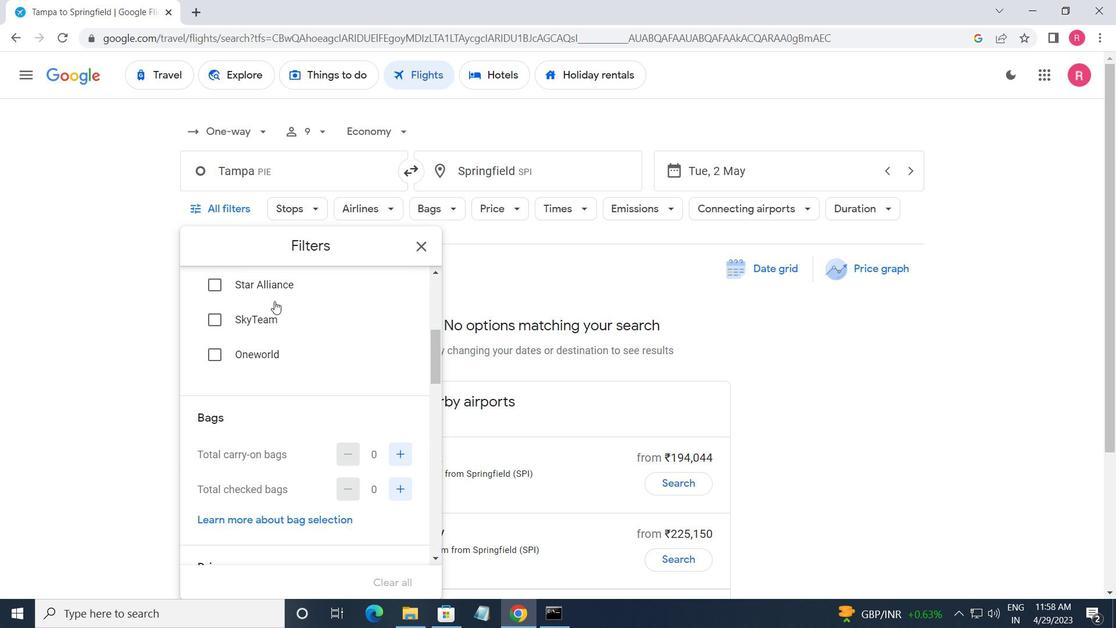 
Action: Mouse scrolled (287, 315) with delta (0, 0)
Screenshot: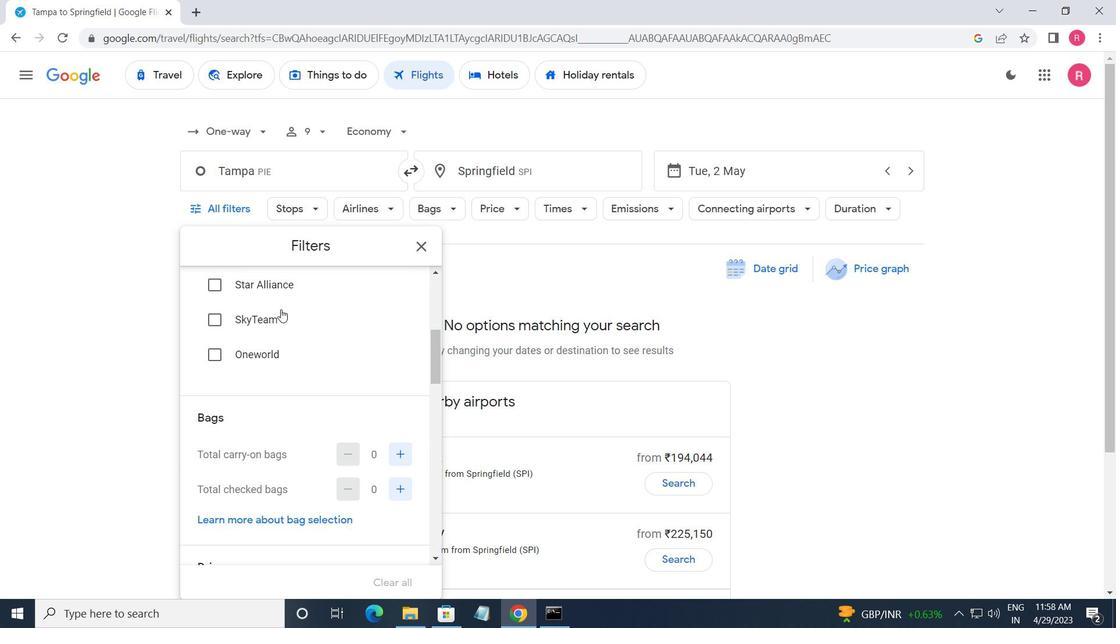 
Action: Mouse scrolled (287, 315) with delta (0, 0)
Screenshot: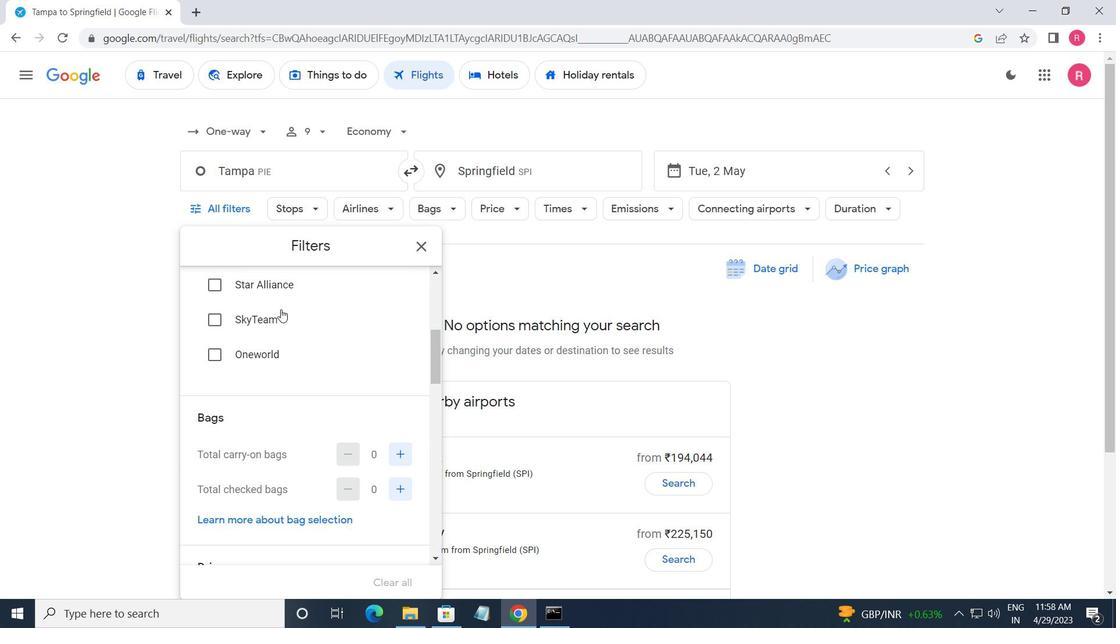 
Action: Mouse moved to (298, 322)
Screenshot: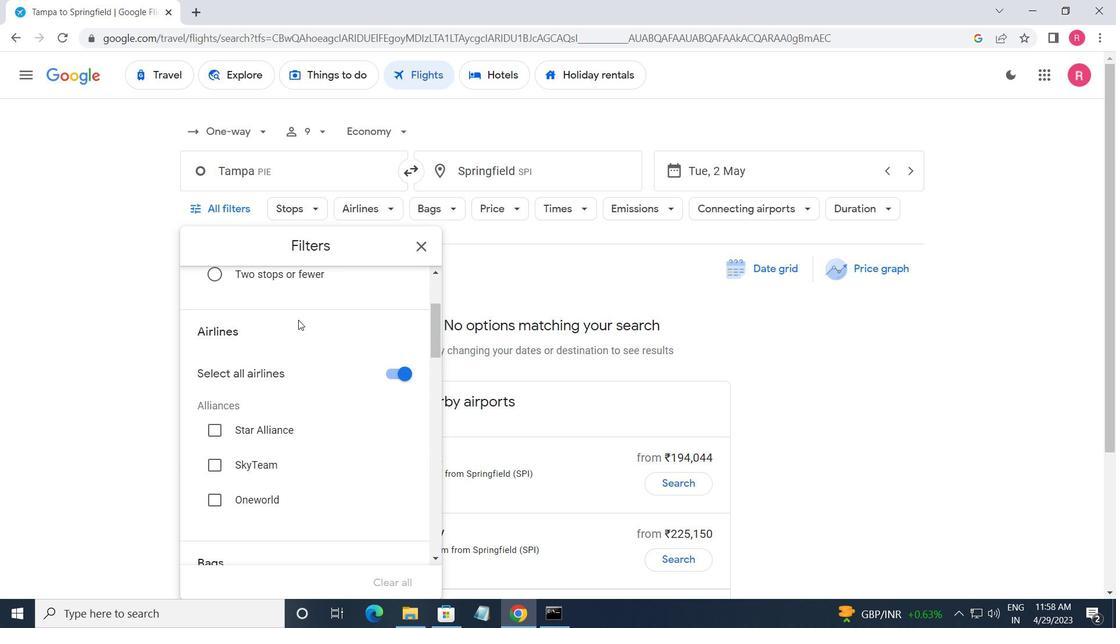 
Action: Mouse scrolled (298, 322) with delta (0, 0)
Screenshot: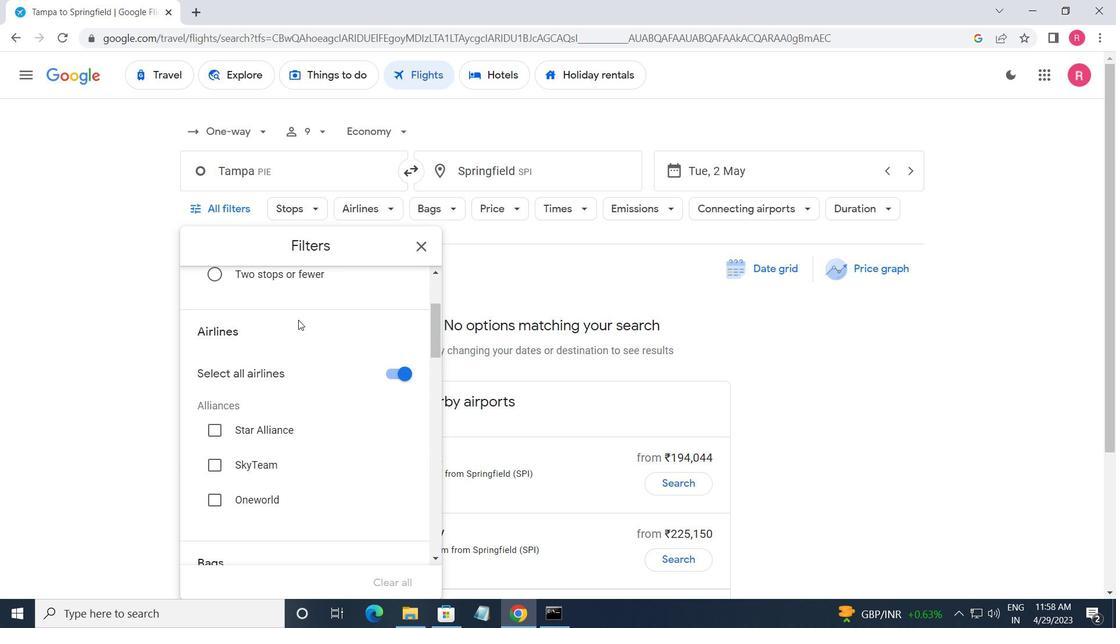 
Action: Mouse moved to (298, 325)
Screenshot: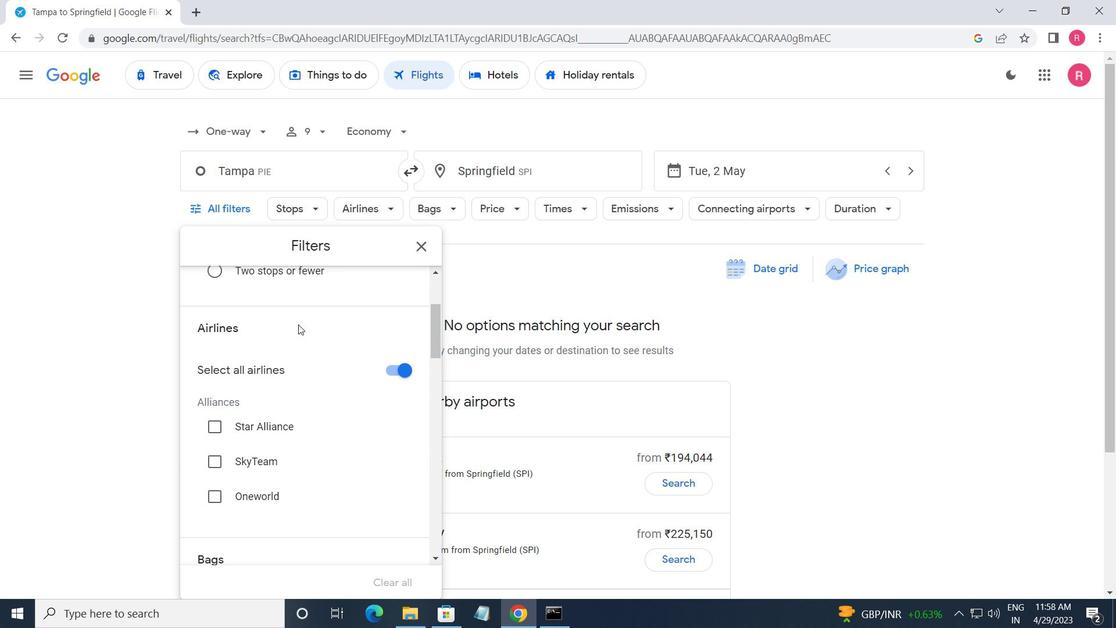 
Action: Mouse scrolled (298, 324) with delta (0, 0)
Screenshot: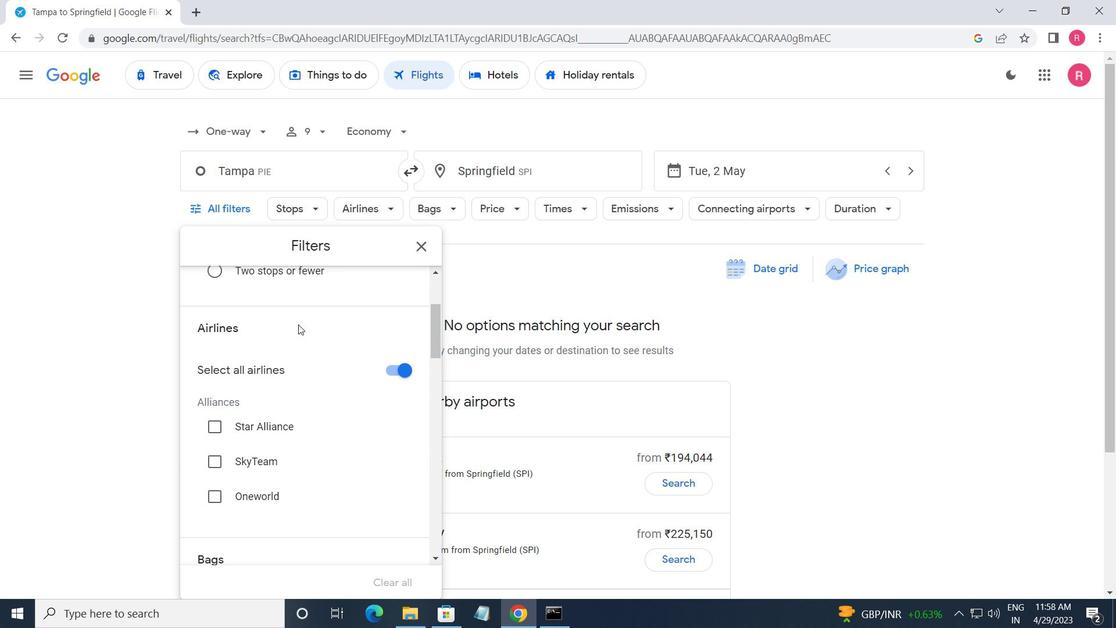 
Action: Mouse moved to (298, 326)
Screenshot: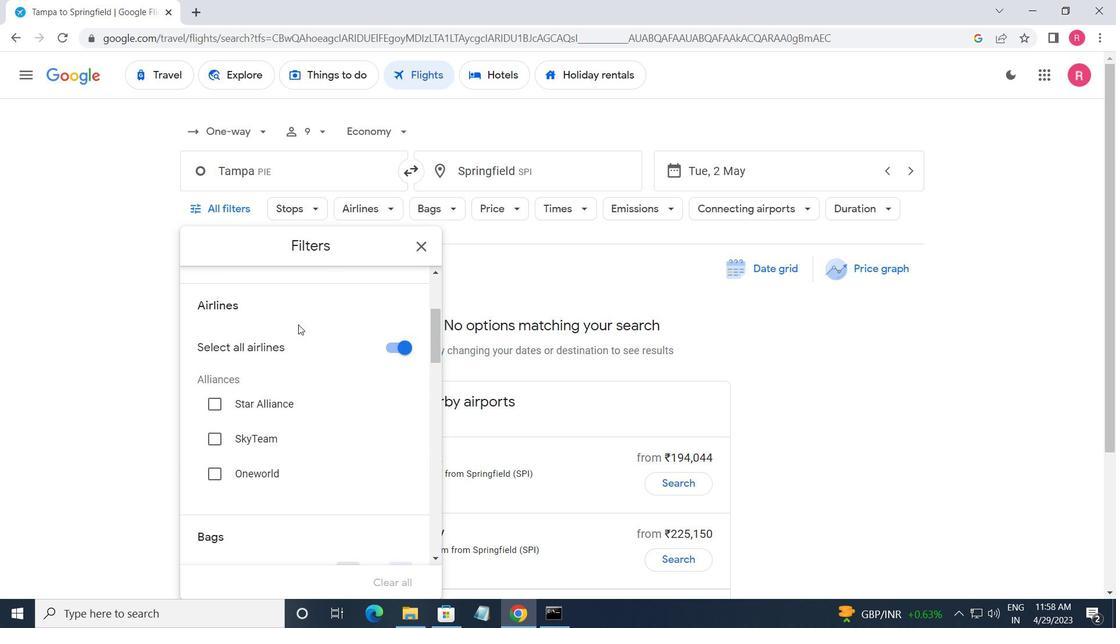 
Action: Mouse scrolled (298, 325) with delta (0, 0)
Screenshot: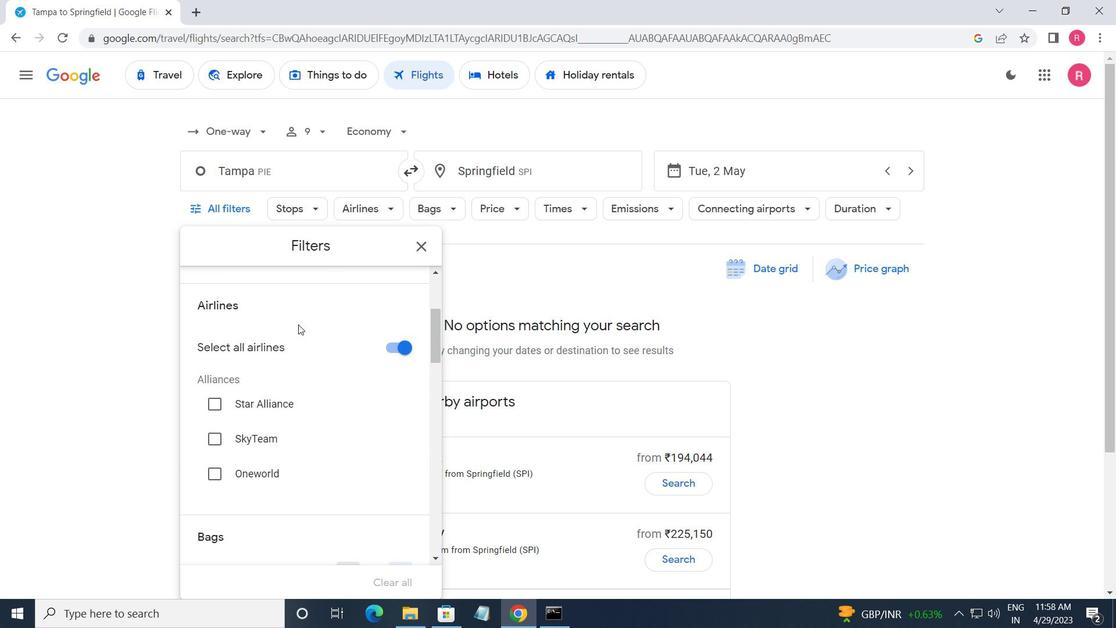 
Action: Mouse moved to (410, 425)
Screenshot: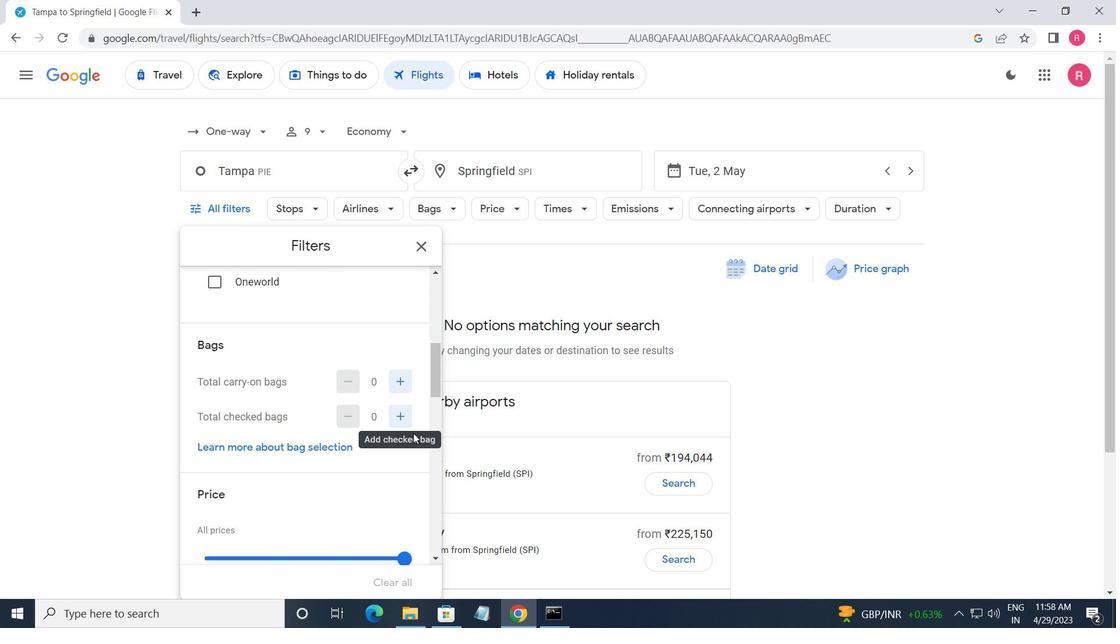 
Action: Mouse pressed left at (410, 425)
Screenshot: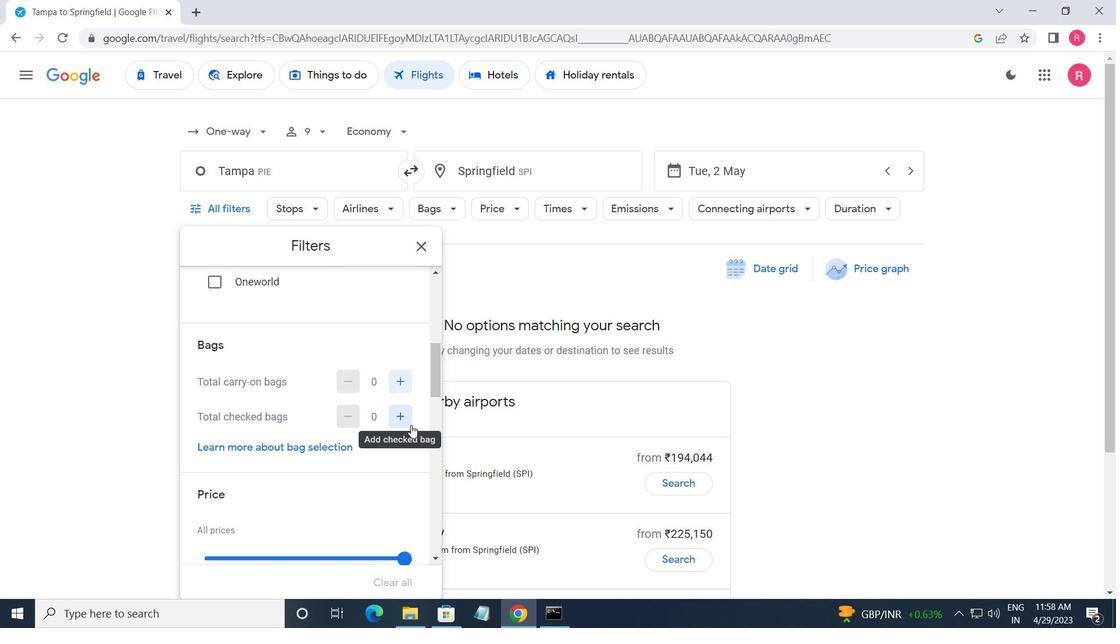 
Action: Mouse pressed left at (410, 425)
Screenshot: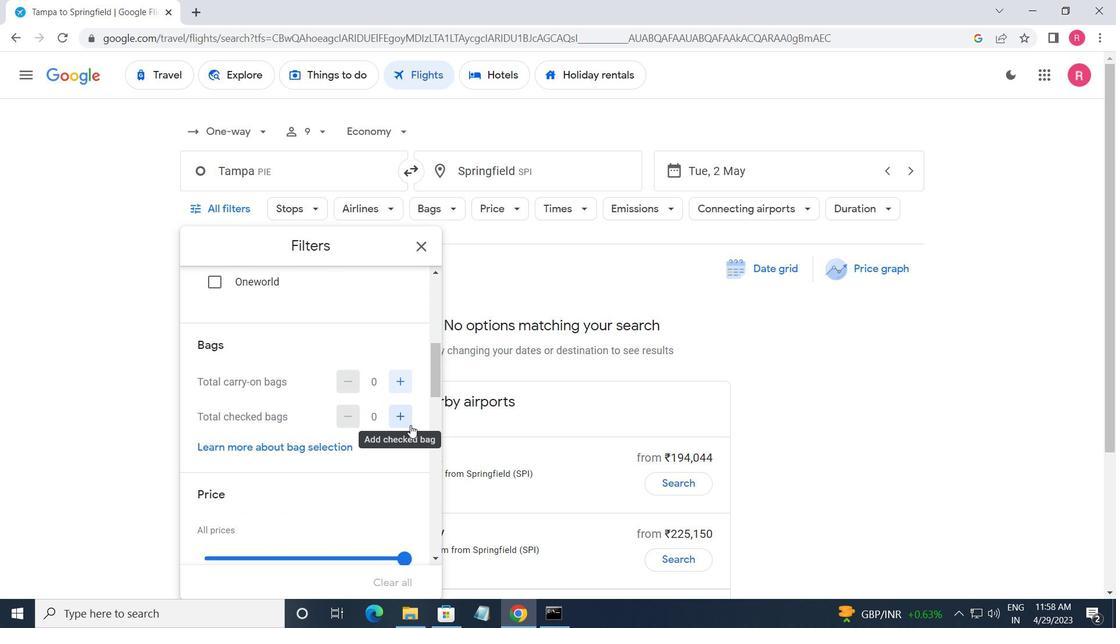 
Action: Mouse pressed left at (410, 425)
Screenshot: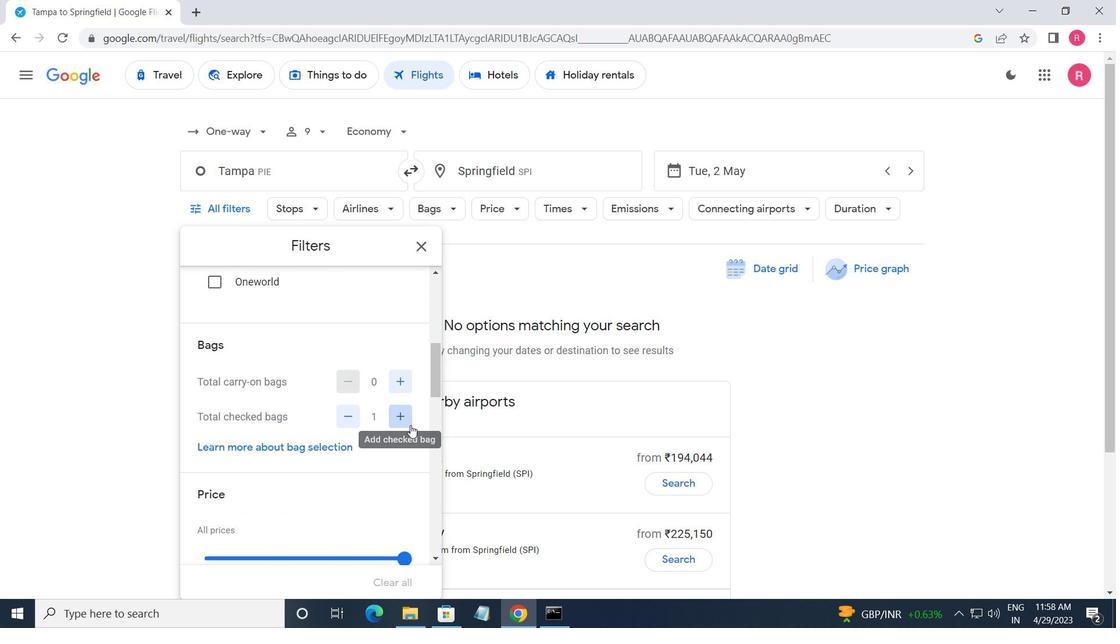 
Action: Mouse pressed left at (410, 425)
Screenshot: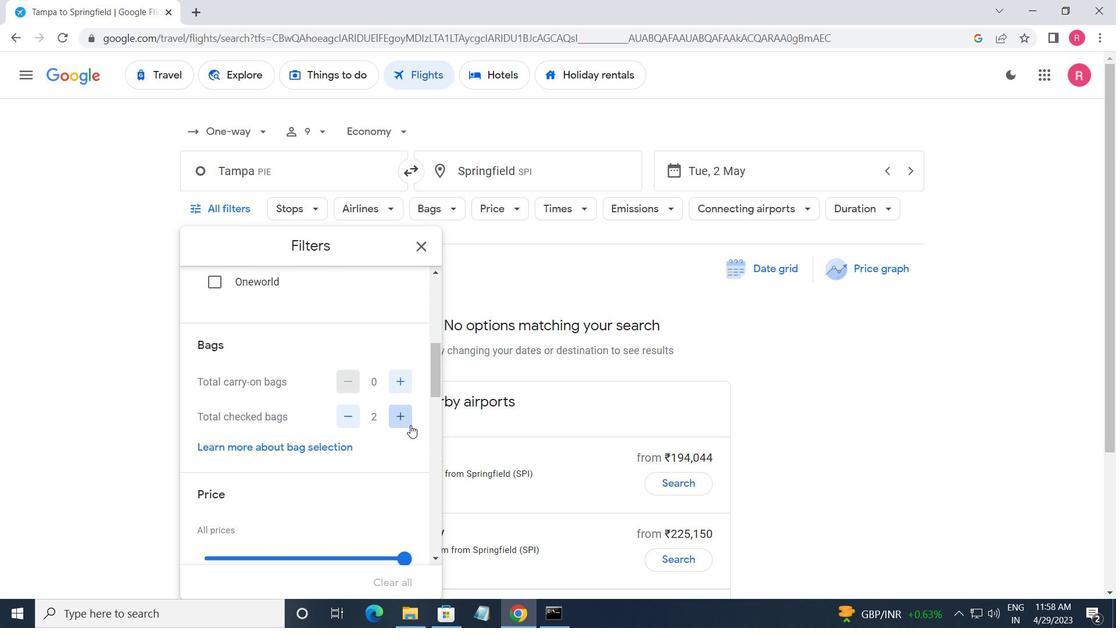 
Action: Mouse pressed left at (410, 425)
Screenshot: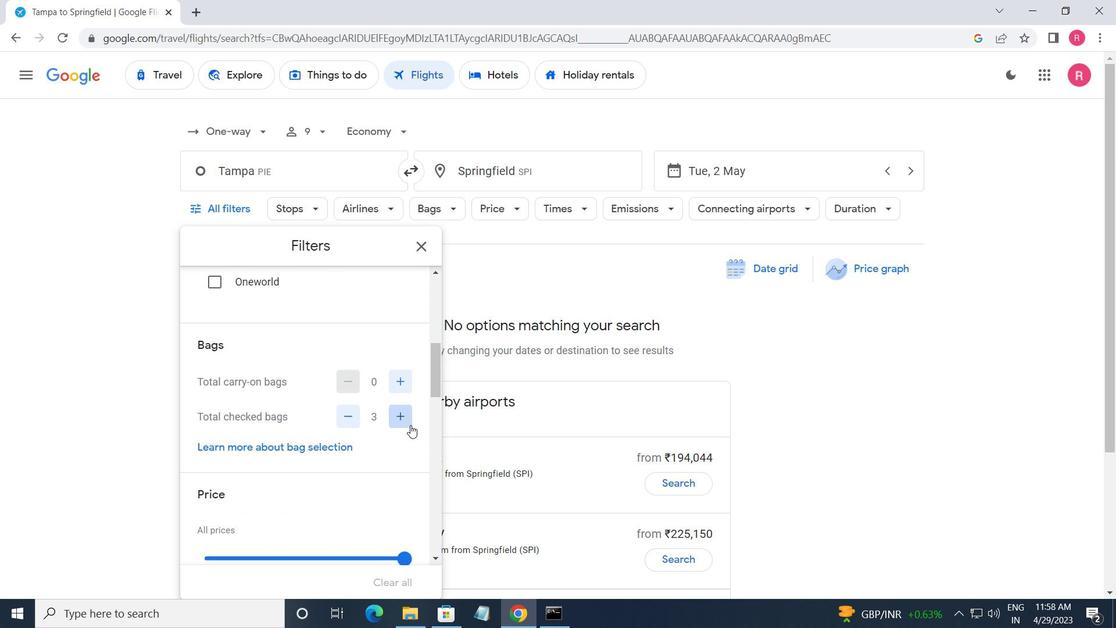 
Action: Mouse moved to (410, 422)
Screenshot: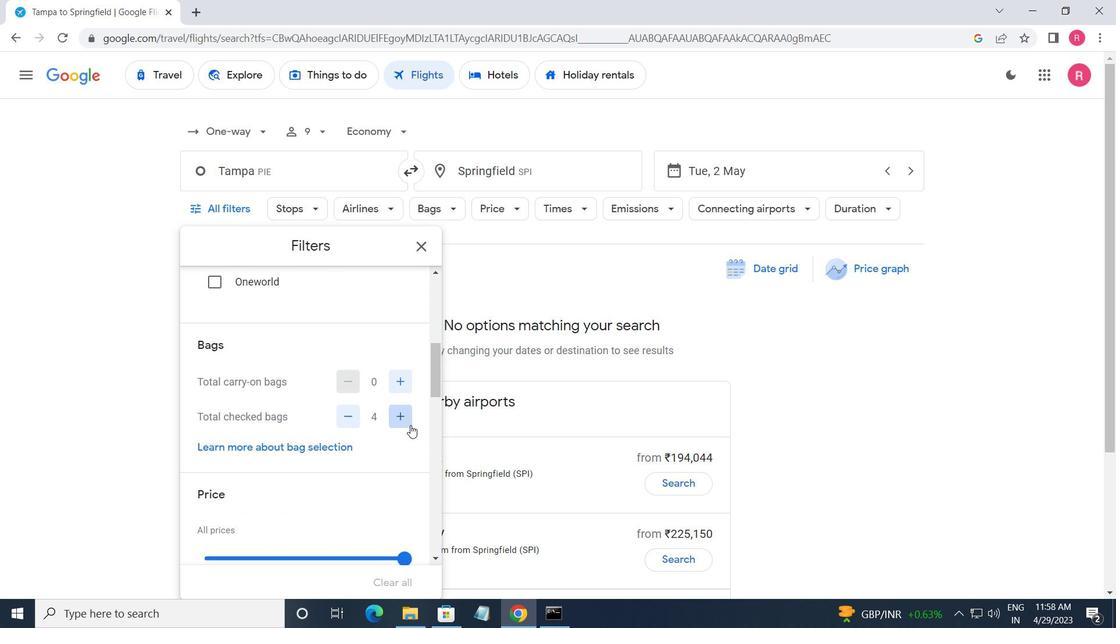 
Action: Mouse pressed left at (410, 422)
Screenshot: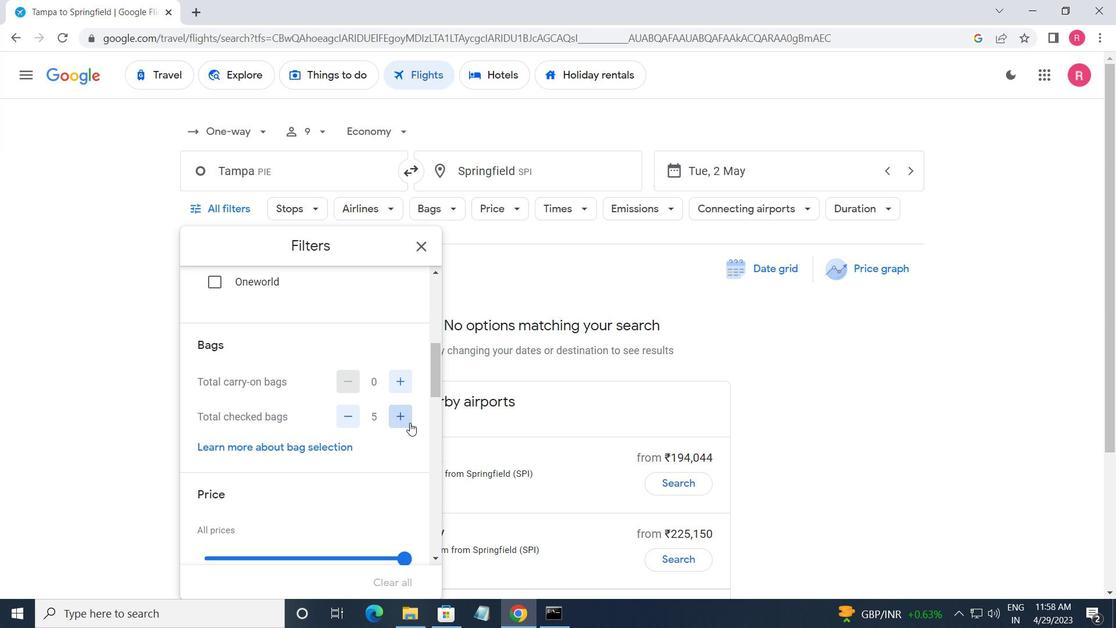
Action: Mouse scrolled (410, 422) with delta (0, 0)
Screenshot: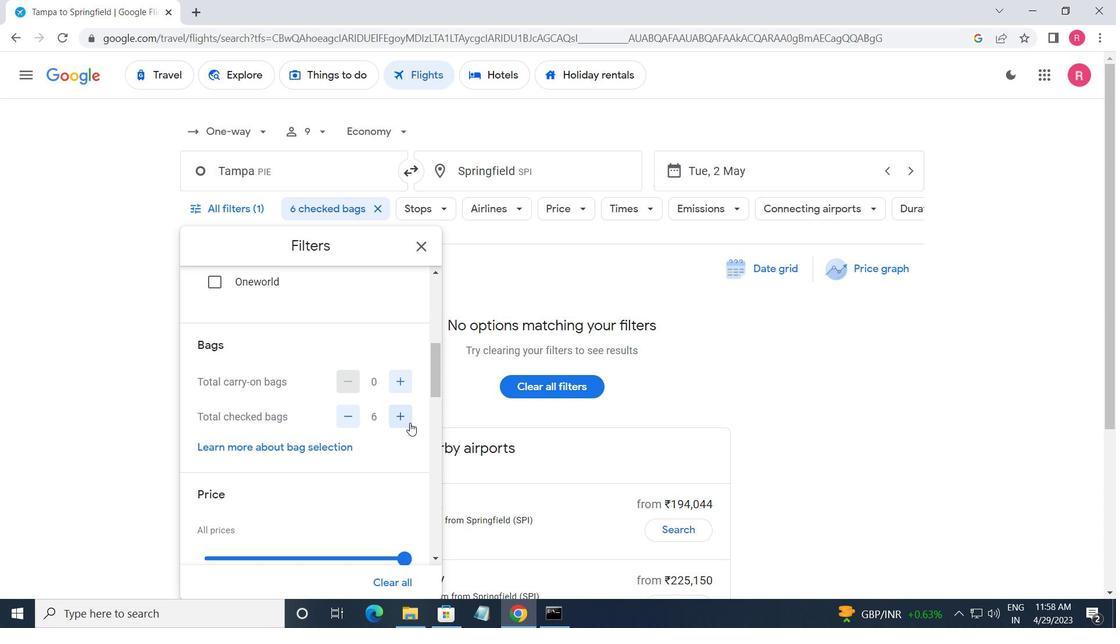 
Action: Mouse scrolled (410, 422) with delta (0, 0)
Screenshot: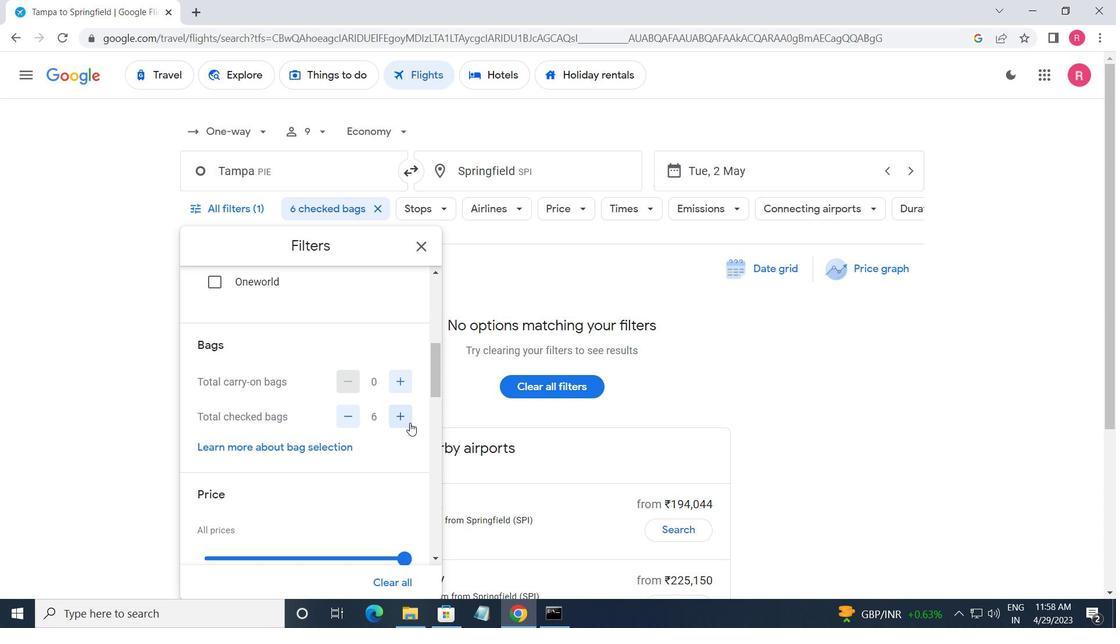 
Action: Mouse moved to (401, 419)
Screenshot: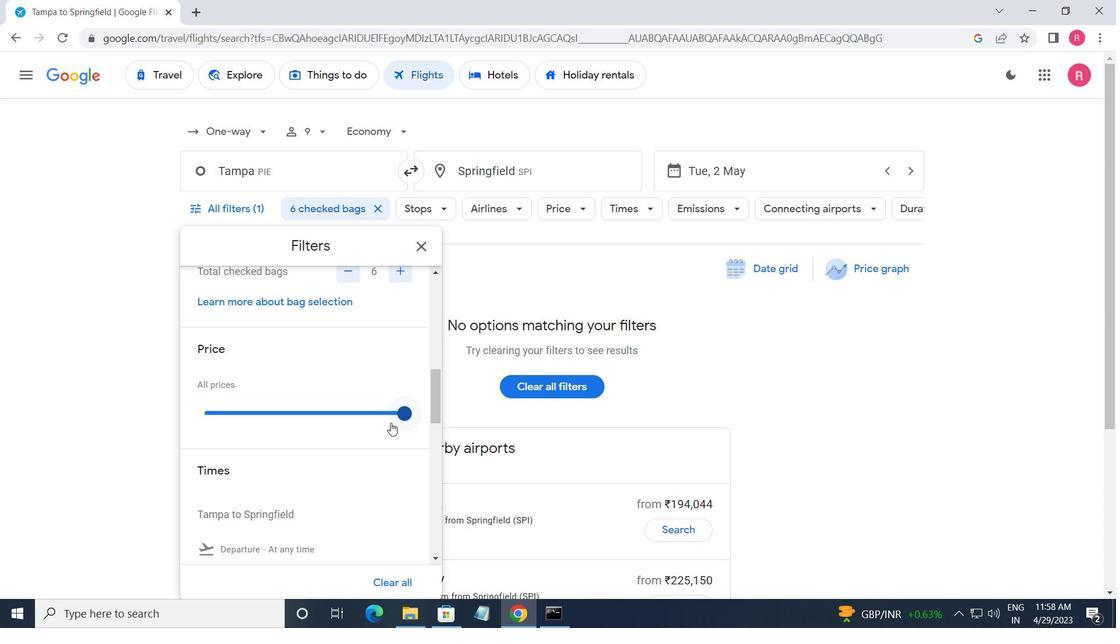
Action: Mouse pressed left at (401, 419)
Screenshot: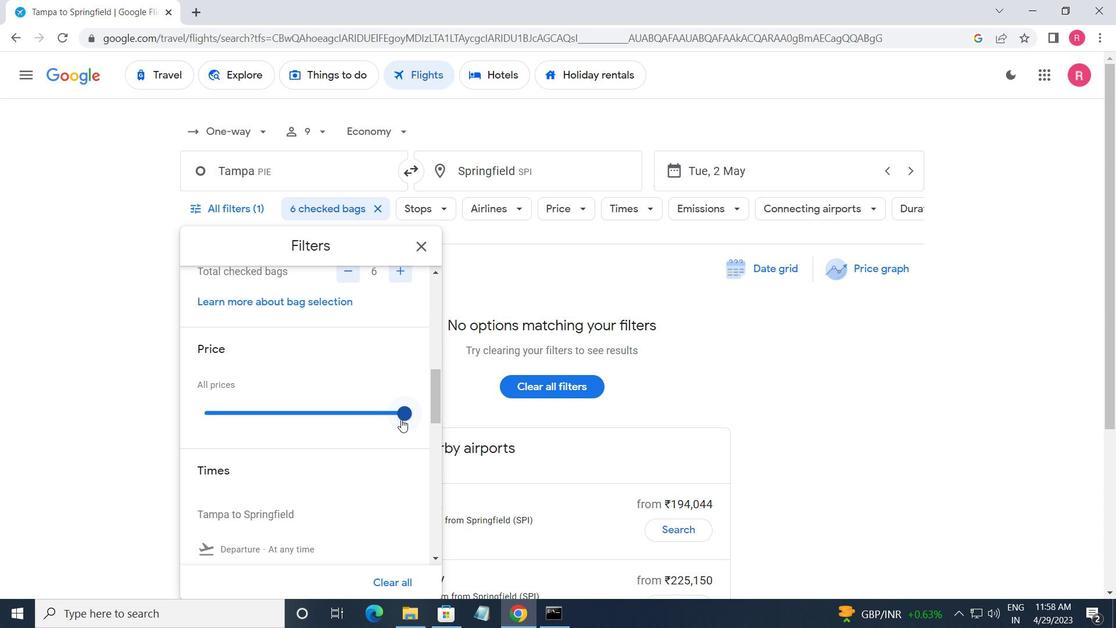 
Action: Mouse moved to (403, 417)
Screenshot: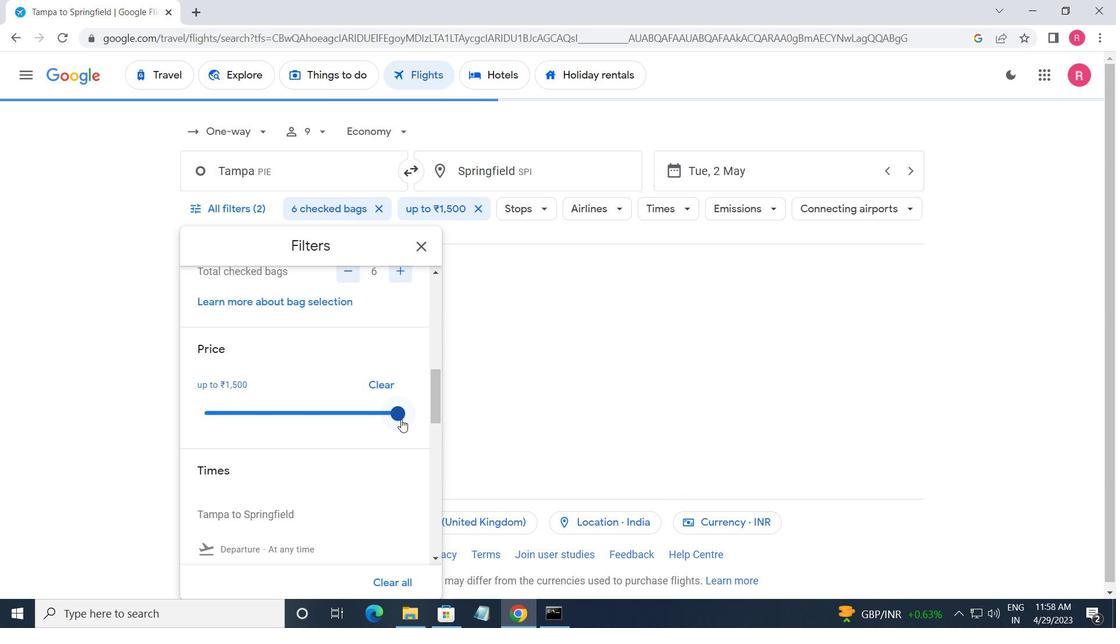 
Action: Mouse scrolled (403, 417) with delta (0, 0)
Screenshot: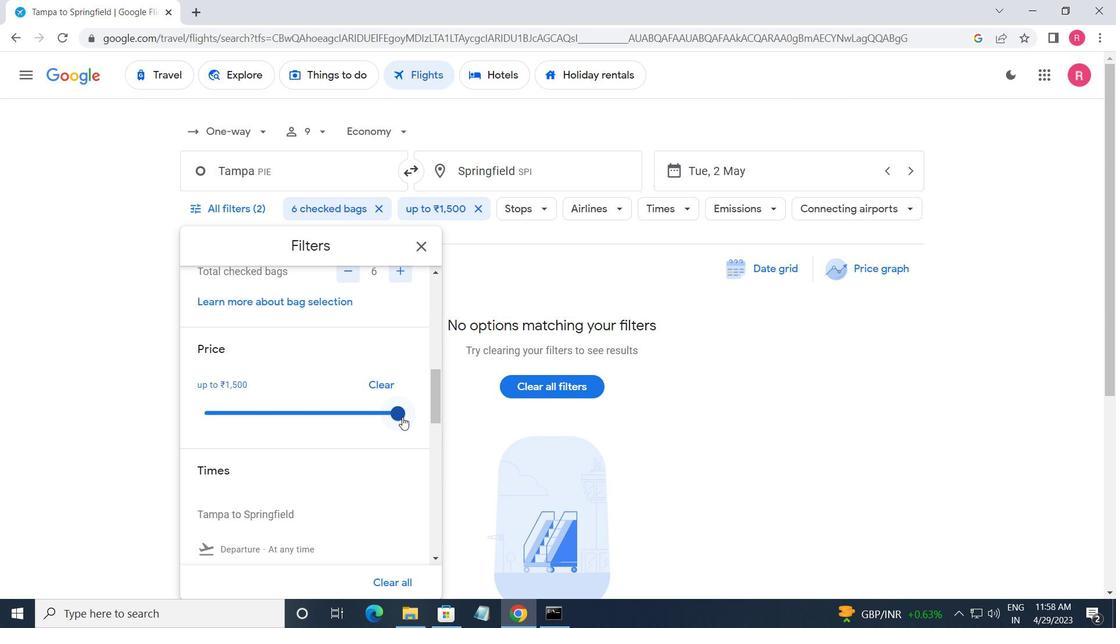 
Action: Mouse scrolled (403, 417) with delta (0, 0)
Screenshot: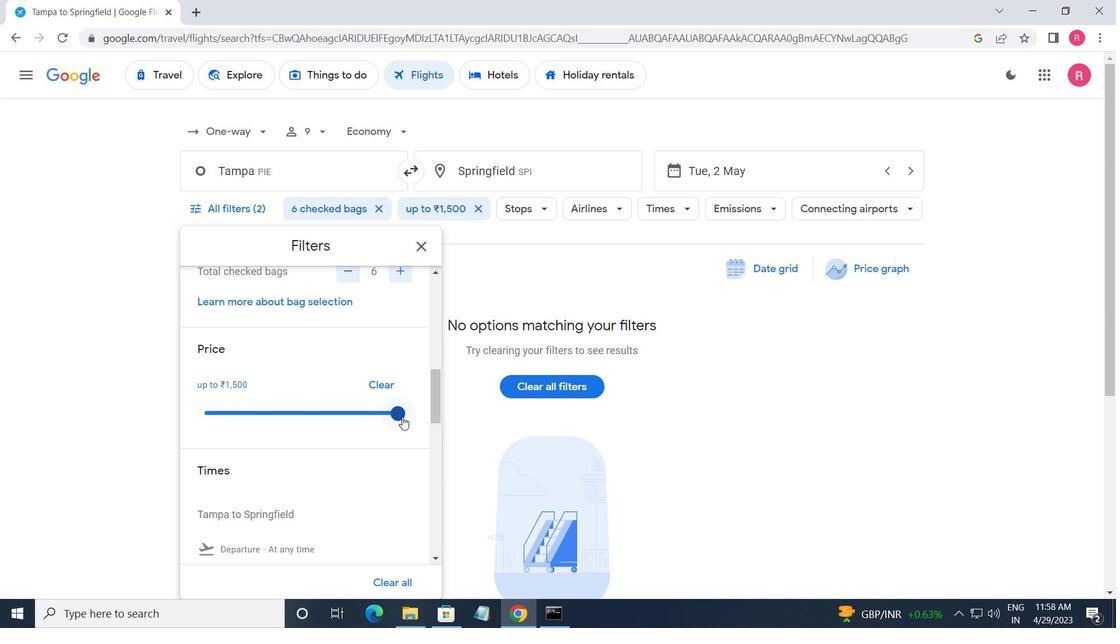 
Action: Mouse moved to (213, 429)
Screenshot: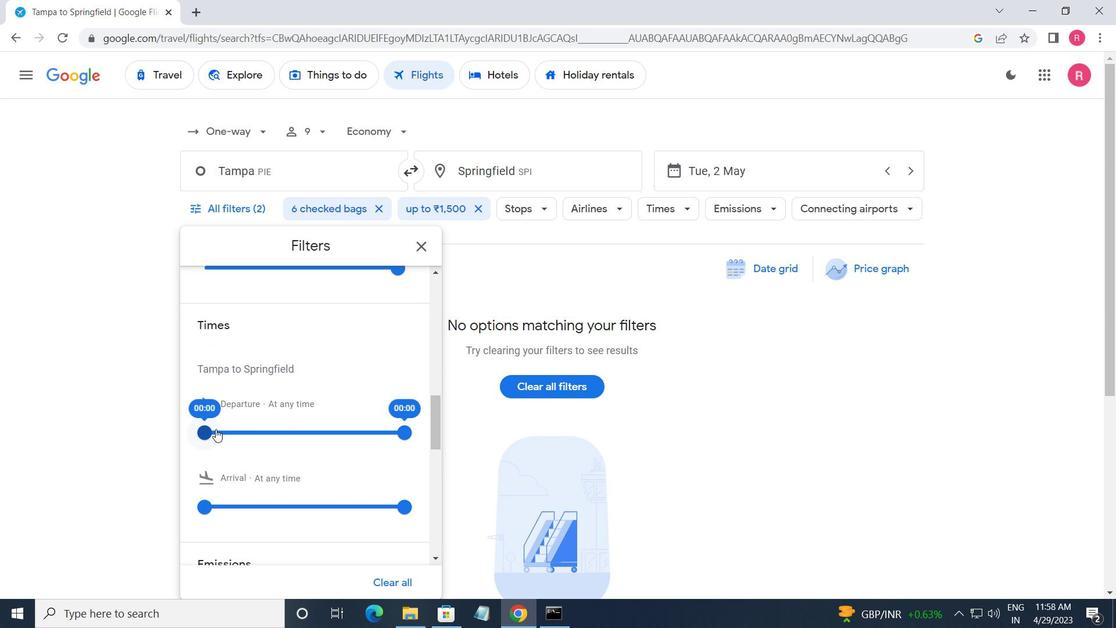 
Action: Mouse pressed left at (213, 429)
Screenshot: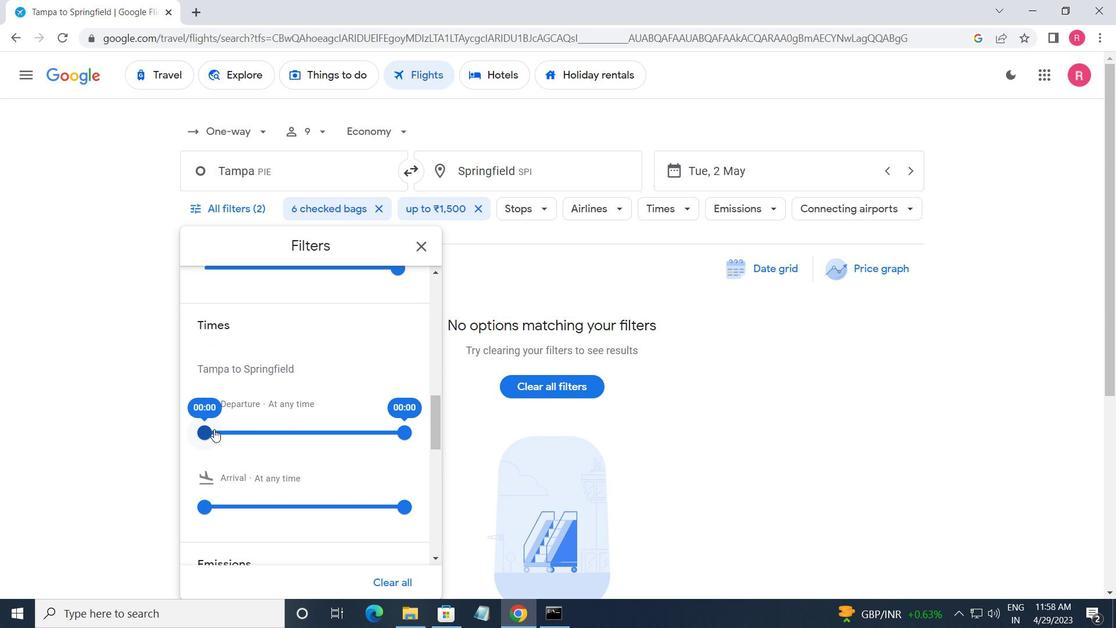 
Action: Mouse moved to (316, 439)
Screenshot: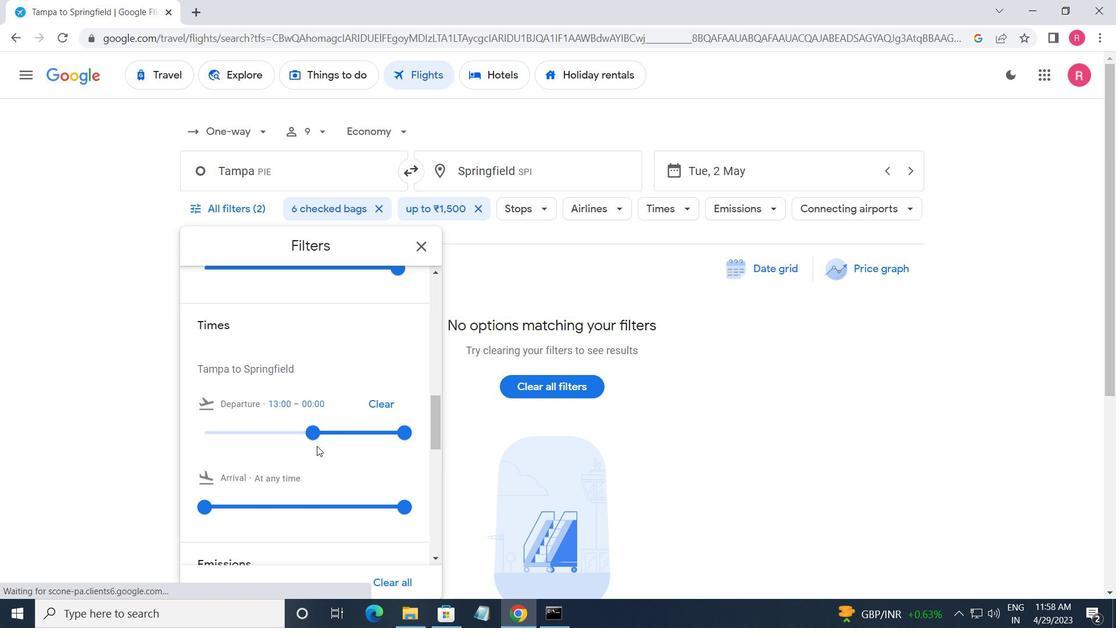 
Action: Mouse pressed left at (316, 439)
Screenshot: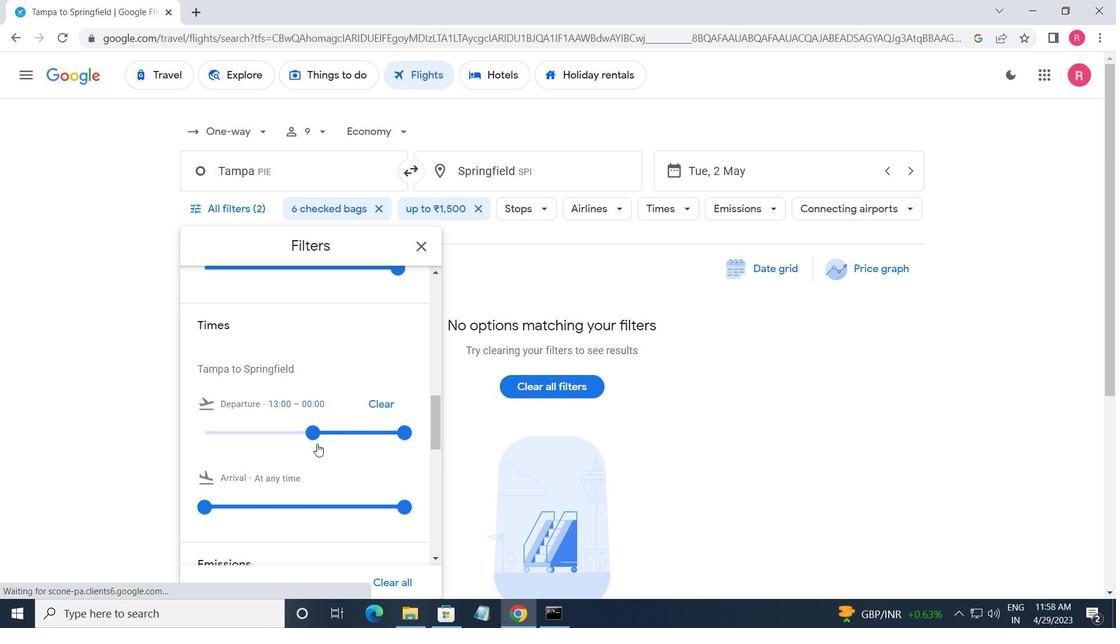 
Action: Mouse moved to (404, 436)
Screenshot: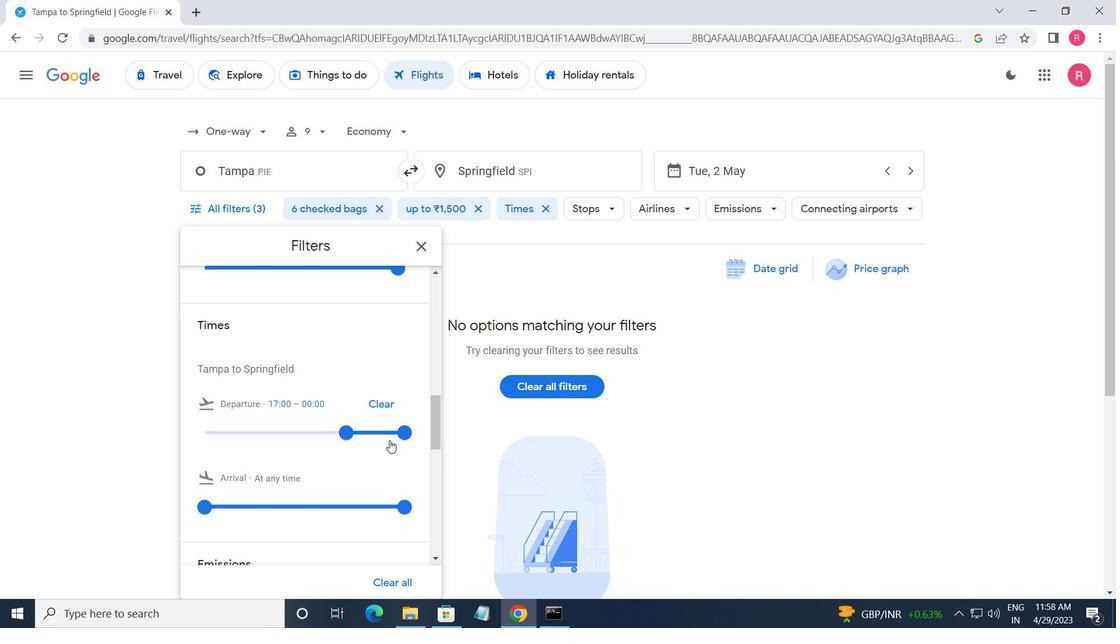 
Action: Mouse pressed left at (404, 436)
Screenshot: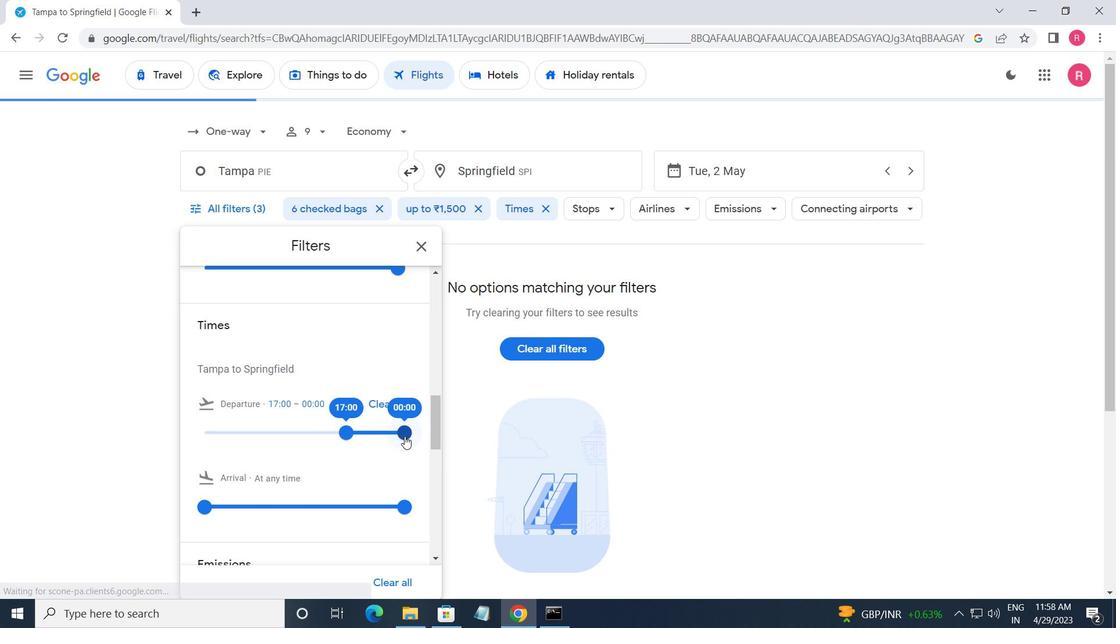 
Action: Mouse moved to (422, 248)
Screenshot: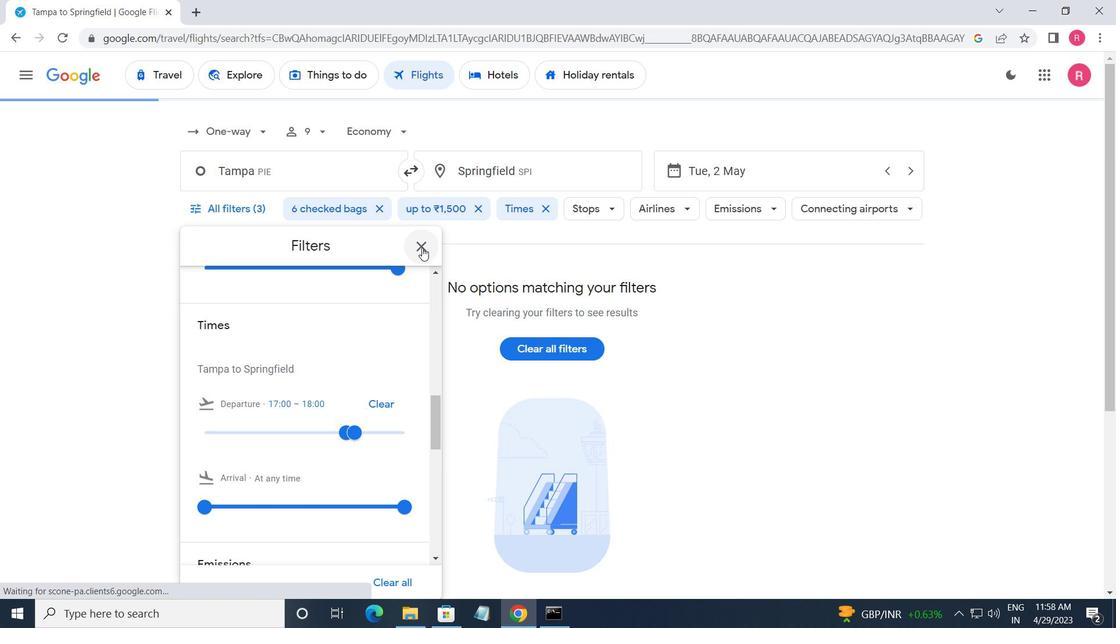 
Action: Mouse pressed left at (422, 248)
Screenshot: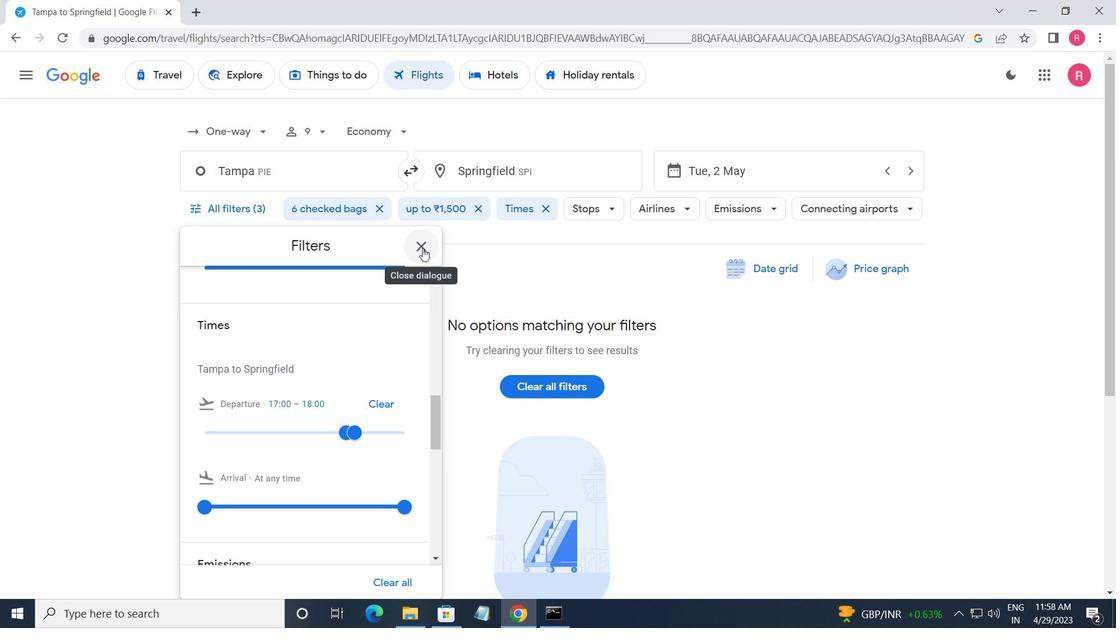 
Action: Mouse moved to (429, 255)
Screenshot: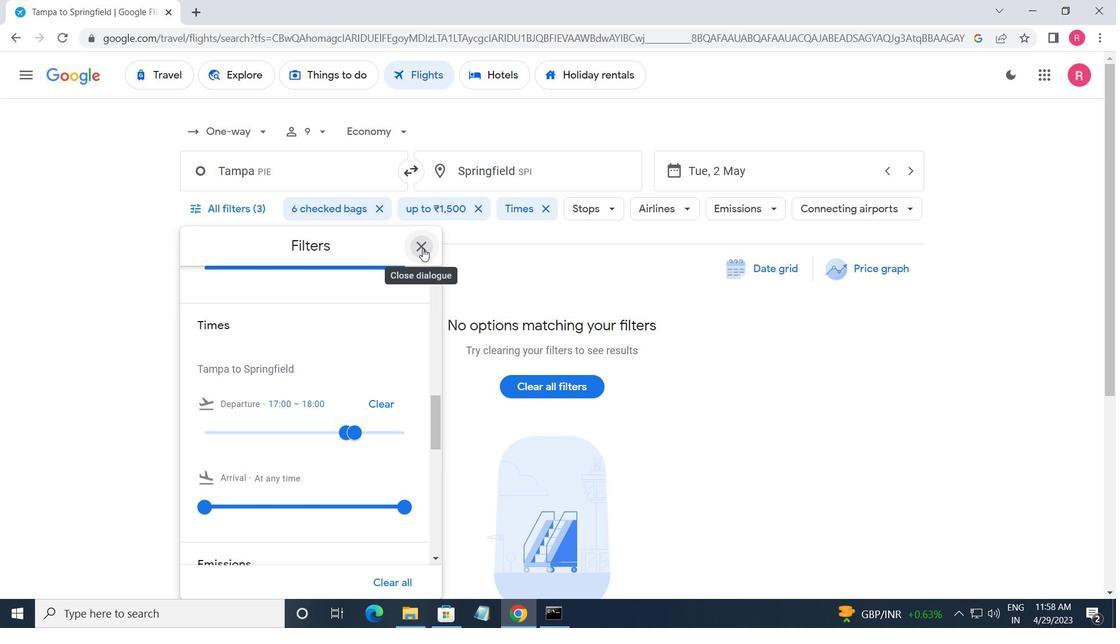 
